 Task: Search for people on LinkedIn with the title 'Digital marketing Manager', who talk about '#linkedinforbusiness', located in 'Xiuyan', and currently work at 'Skillventory'.
Action: Mouse moved to (516, 64)
Screenshot: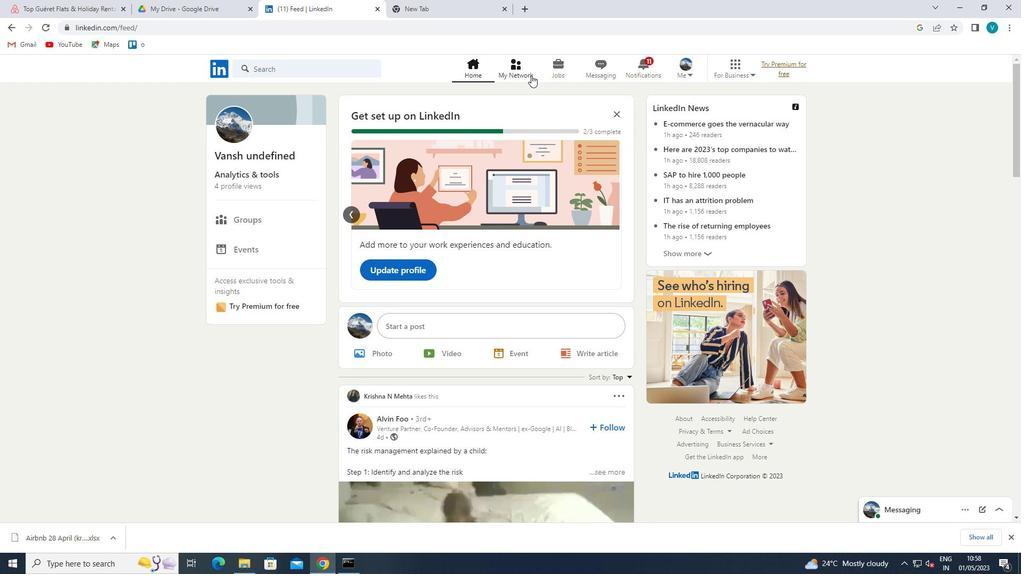 
Action: Mouse pressed left at (516, 64)
Screenshot: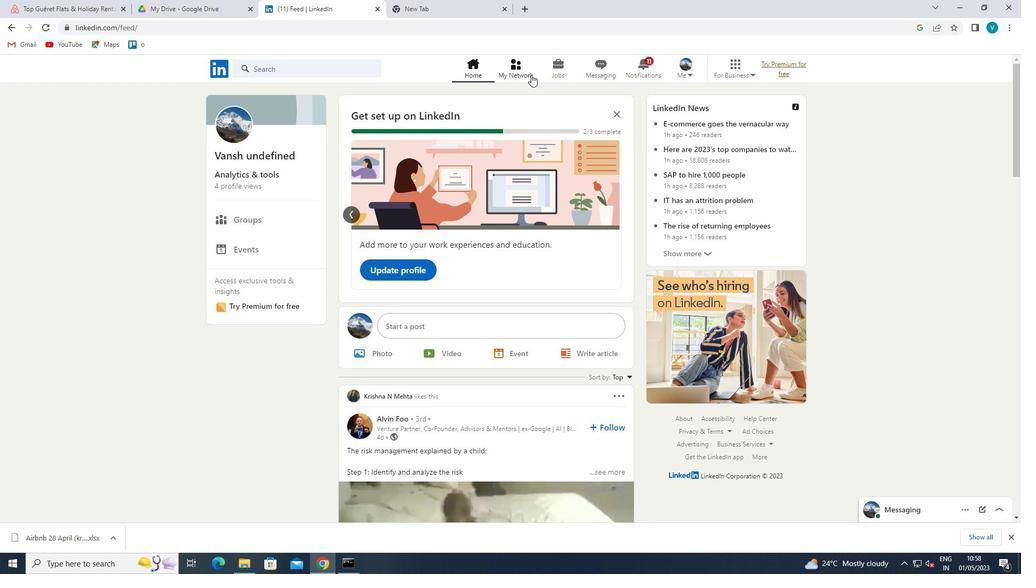 
Action: Mouse moved to (288, 126)
Screenshot: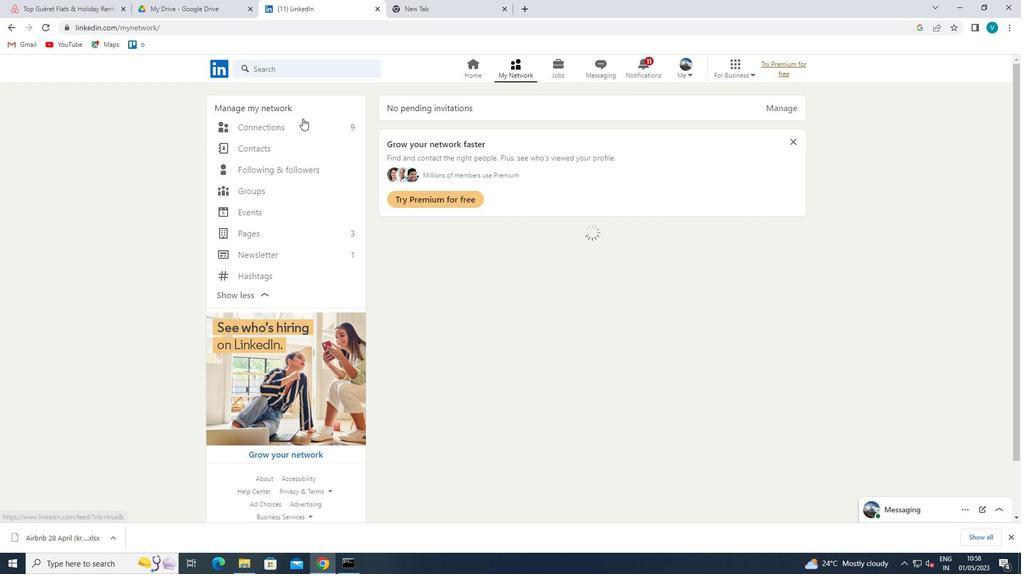 
Action: Mouse pressed left at (288, 126)
Screenshot: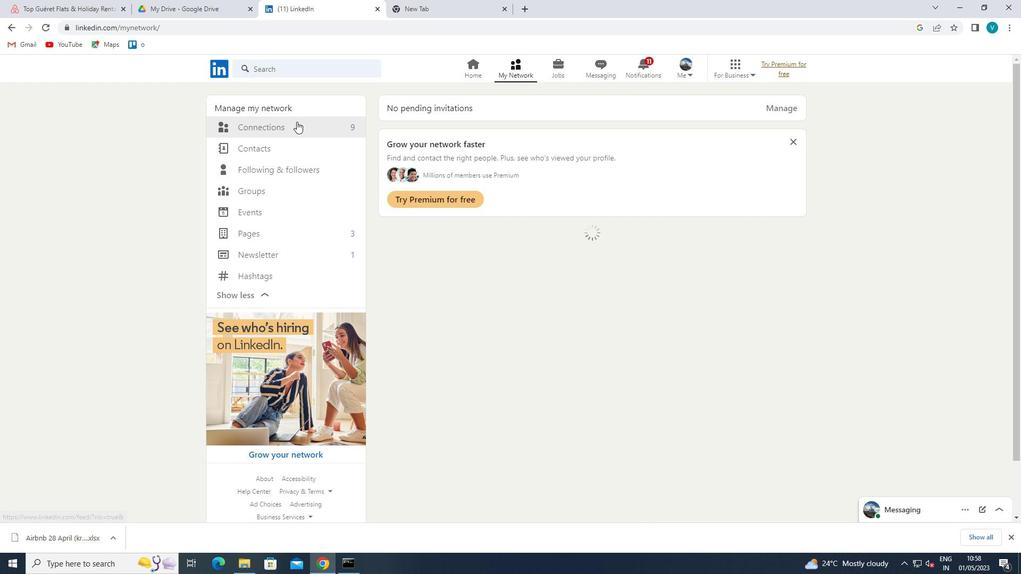
Action: Mouse moved to (599, 138)
Screenshot: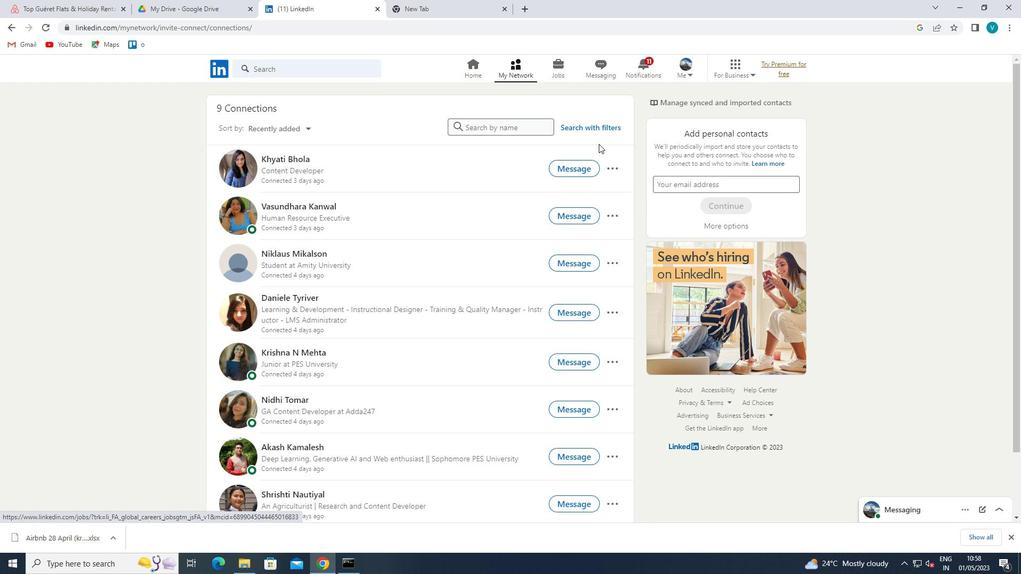 
Action: Mouse pressed left at (599, 138)
Screenshot: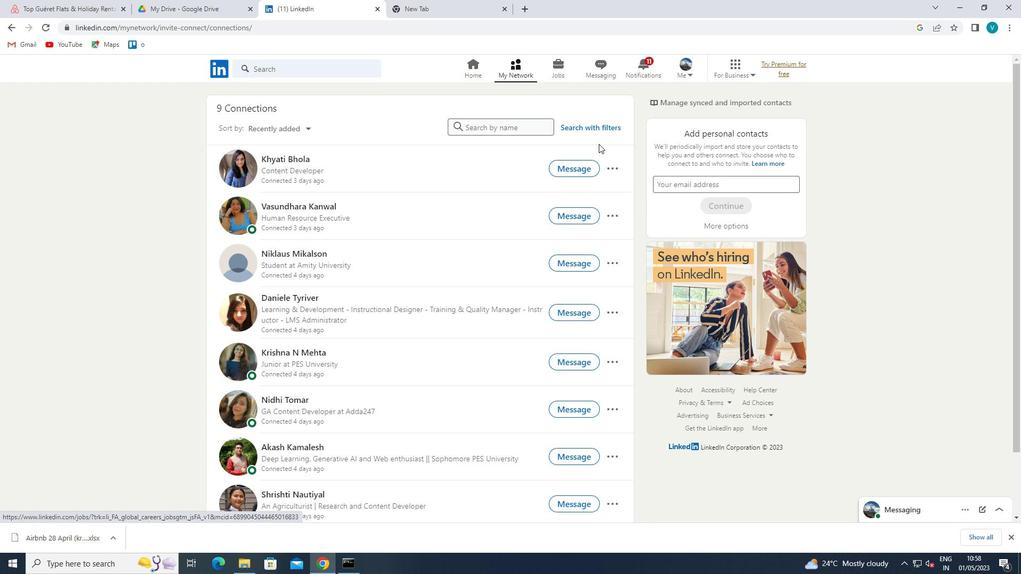 
Action: Mouse moved to (599, 135)
Screenshot: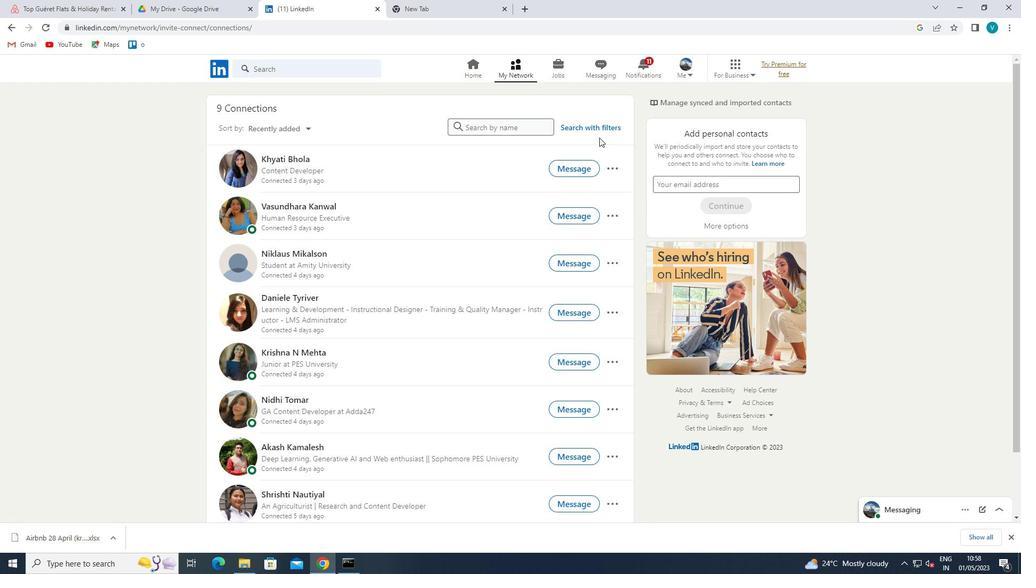 
Action: Mouse pressed left at (599, 135)
Screenshot: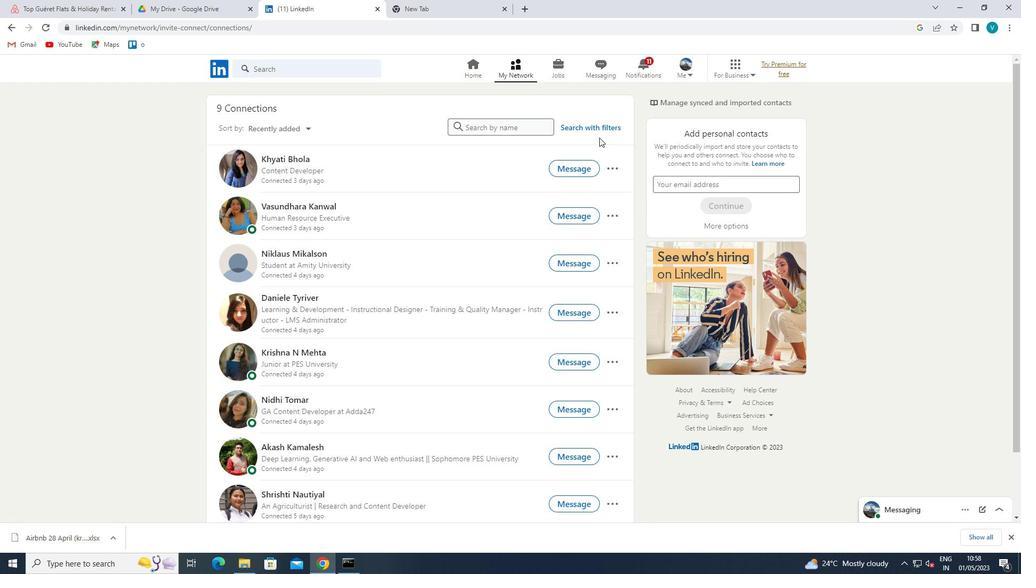 
Action: Mouse moved to (603, 127)
Screenshot: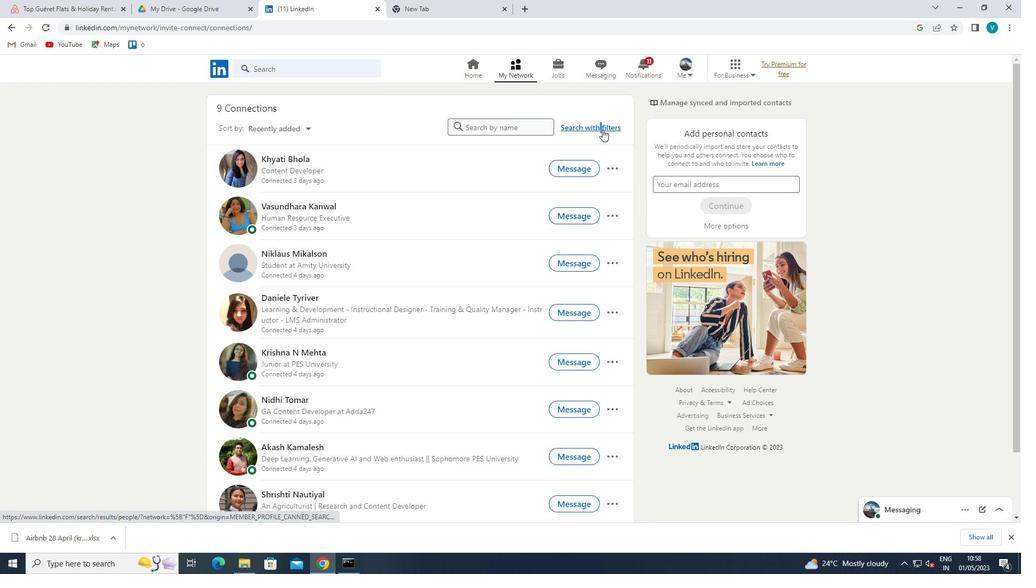 
Action: Mouse pressed left at (603, 127)
Screenshot: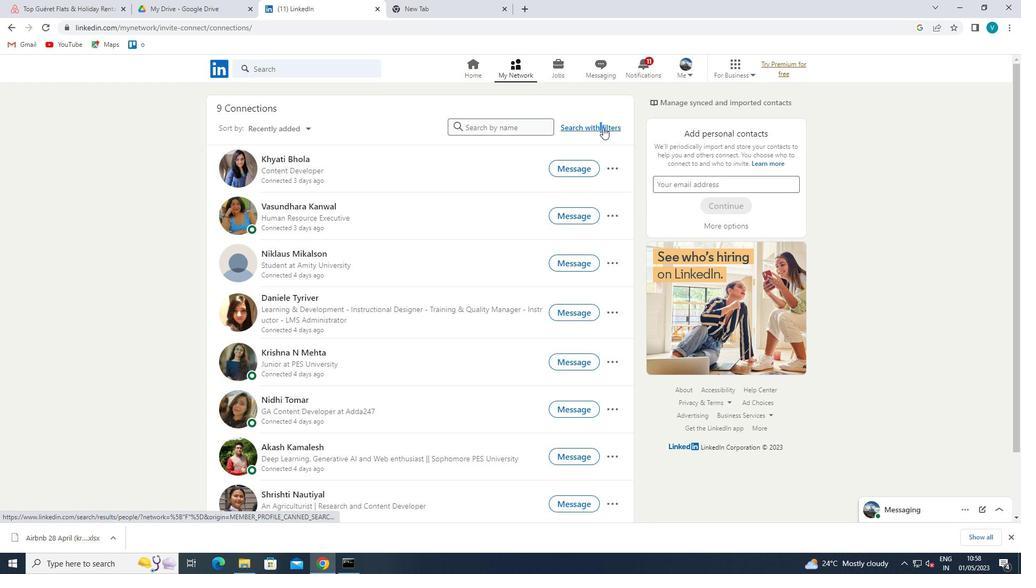 
Action: Mouse moved to (492, 94)
Screenshot: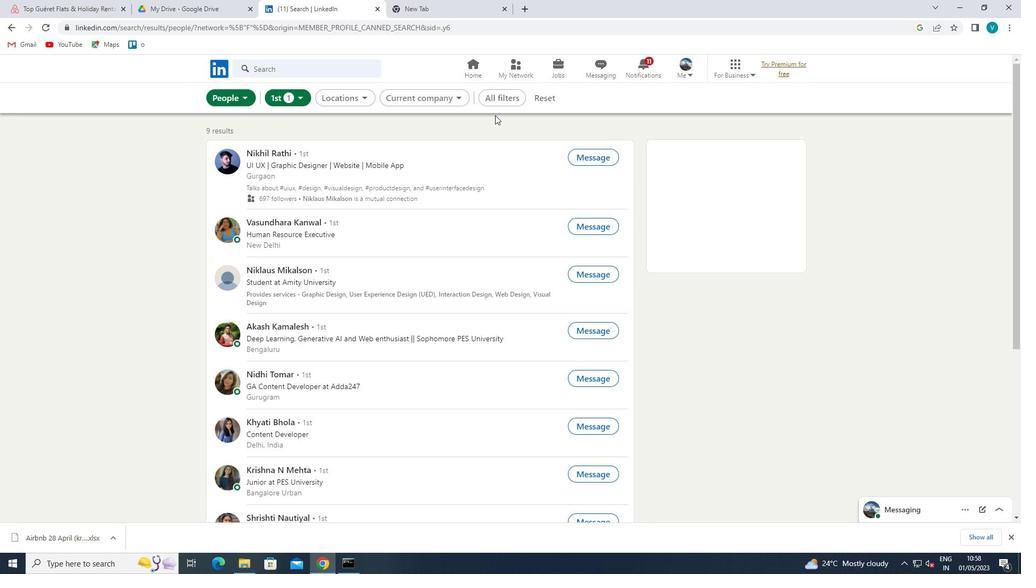
Action: Mouse pressed left at (492, 94)
Screenshot: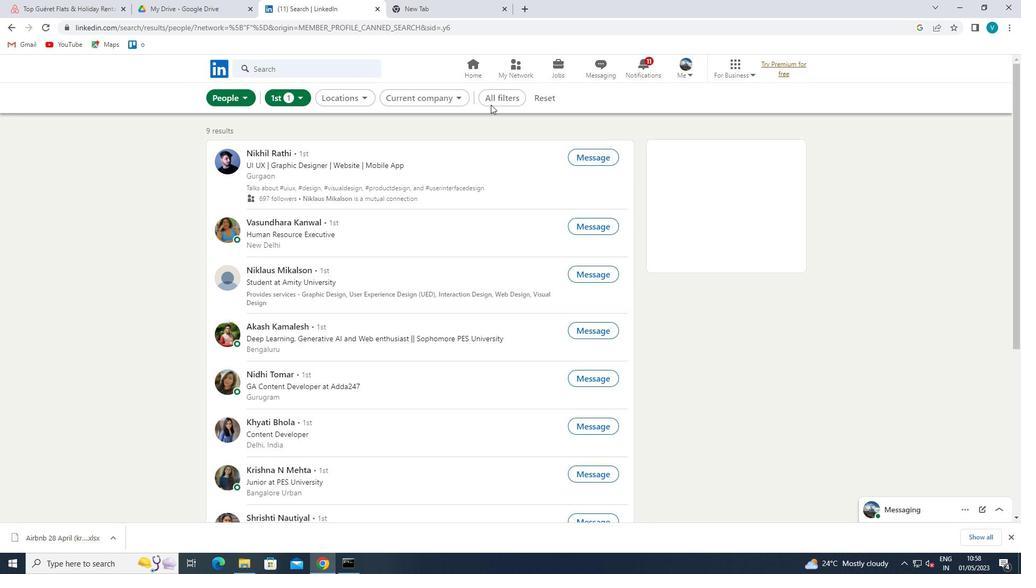 
Action: Mouse moved to (791, 303)
Screenshot: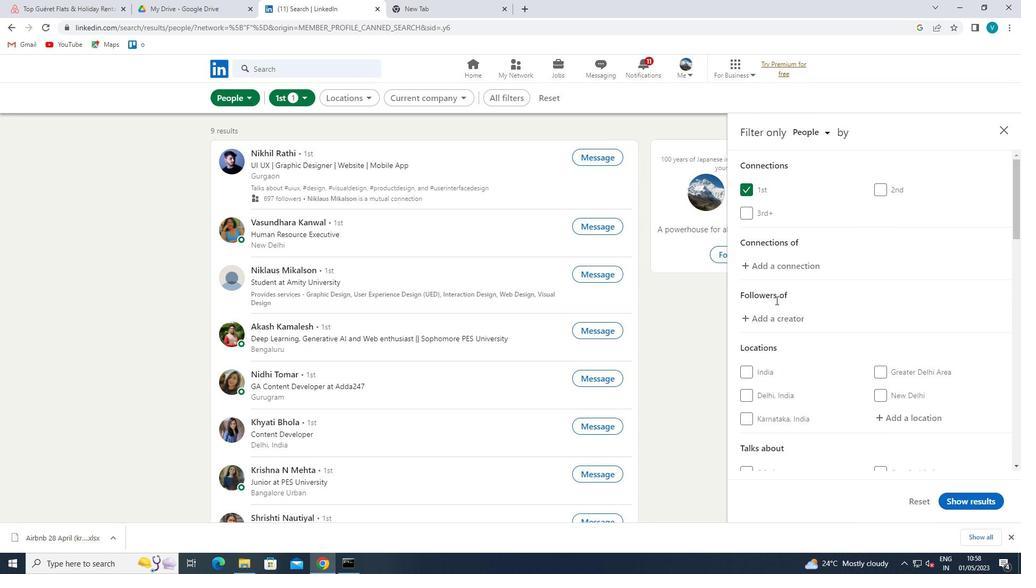 
Action: Mouse scrolled (791, 303) with delta (0, 0)
Screenshot: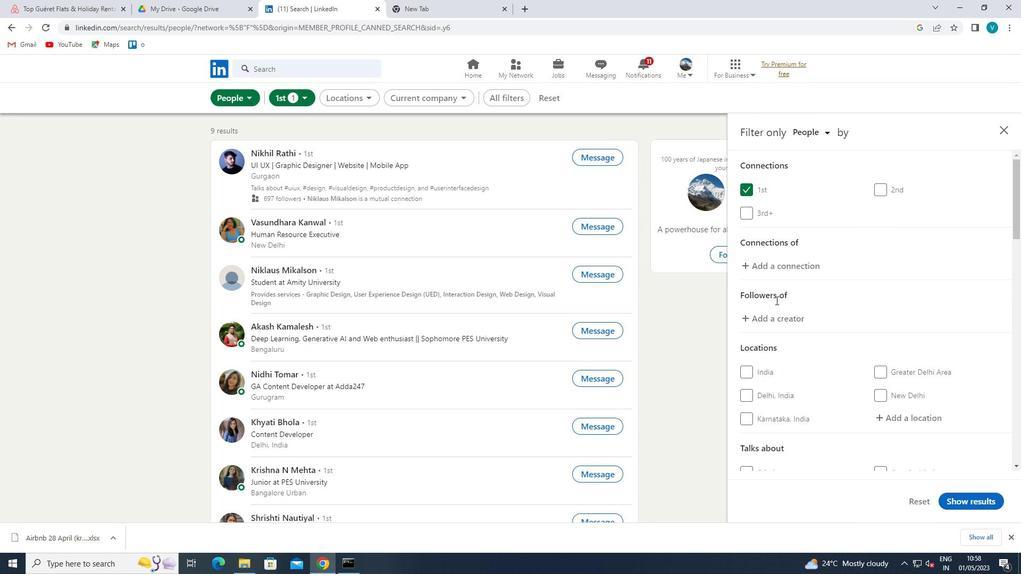 
Action: Mouse moved to (902, 366)
Screenshot: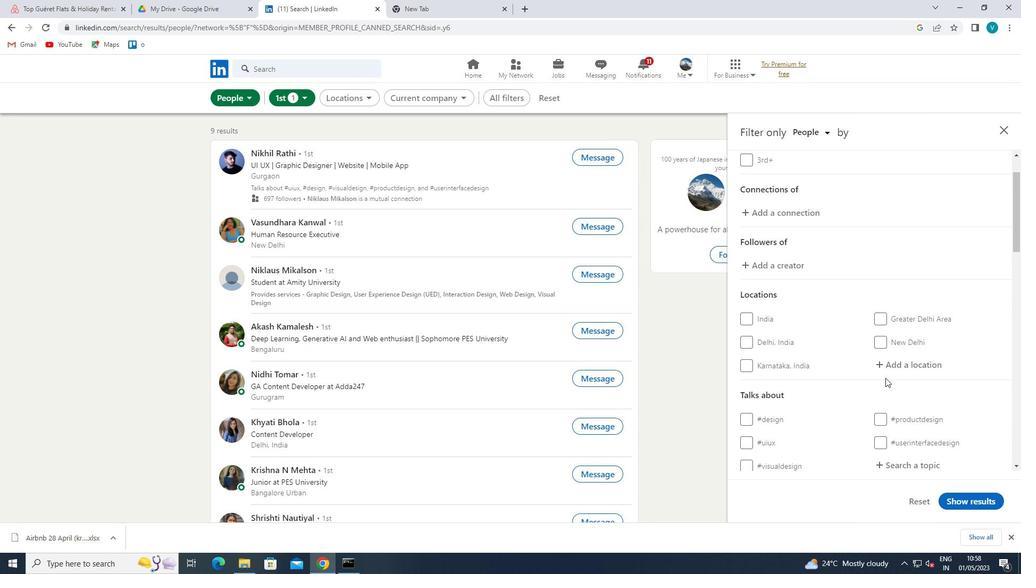 
Action: Mouse pressed left at (902, 366)
Screenshot: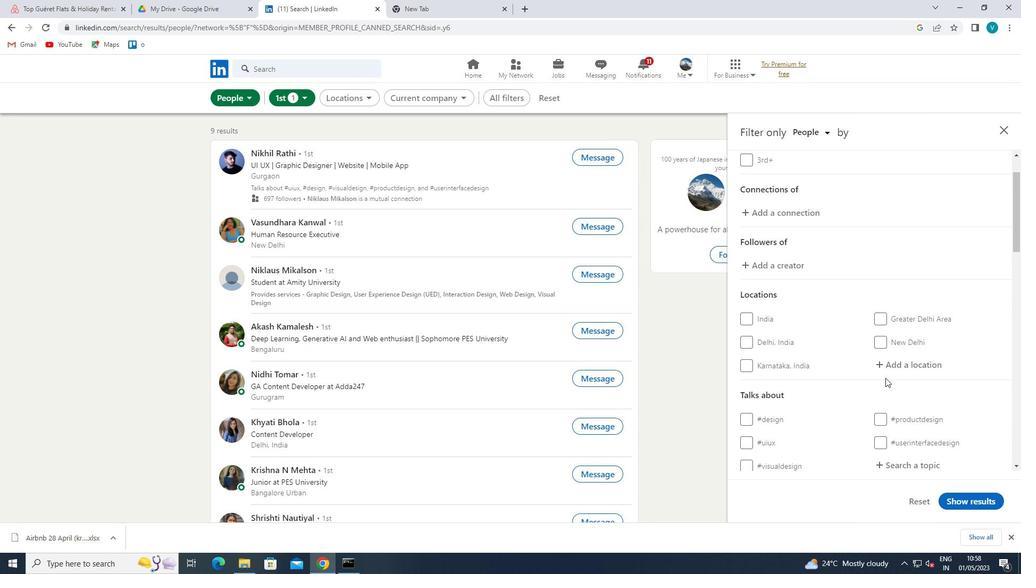 
Action: Key pressed <Key.shift>XIUYAN
Screenshot: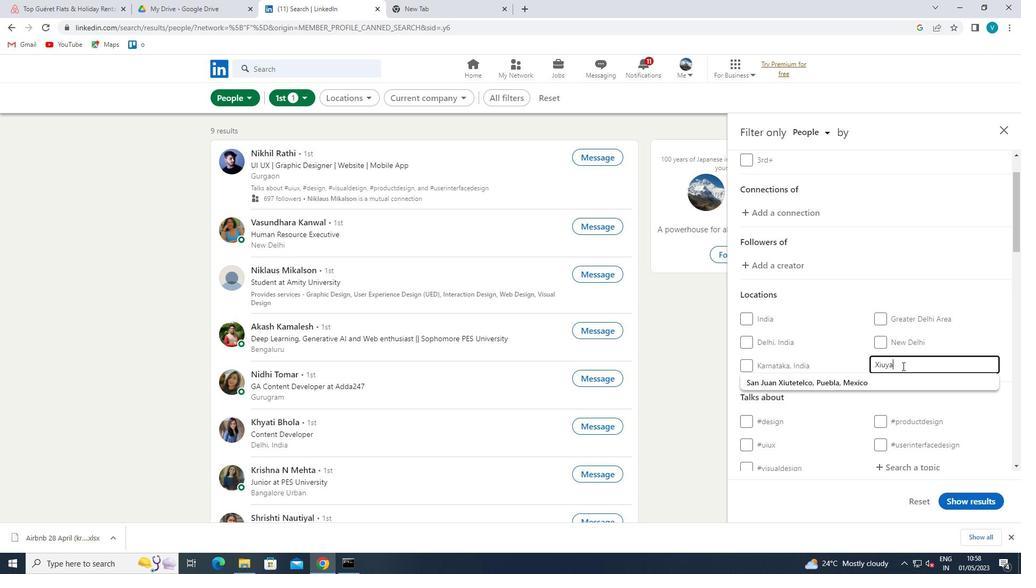 
Action: Mouse moved to (872, 383)
Screenshot: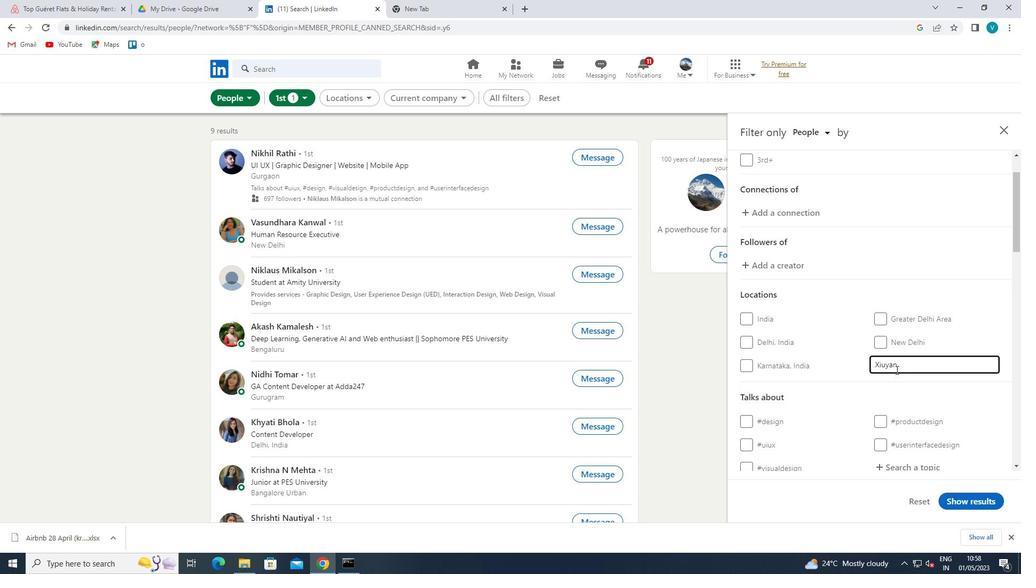 
Action: Mouse pressed left at (872, 383)
Screenshot: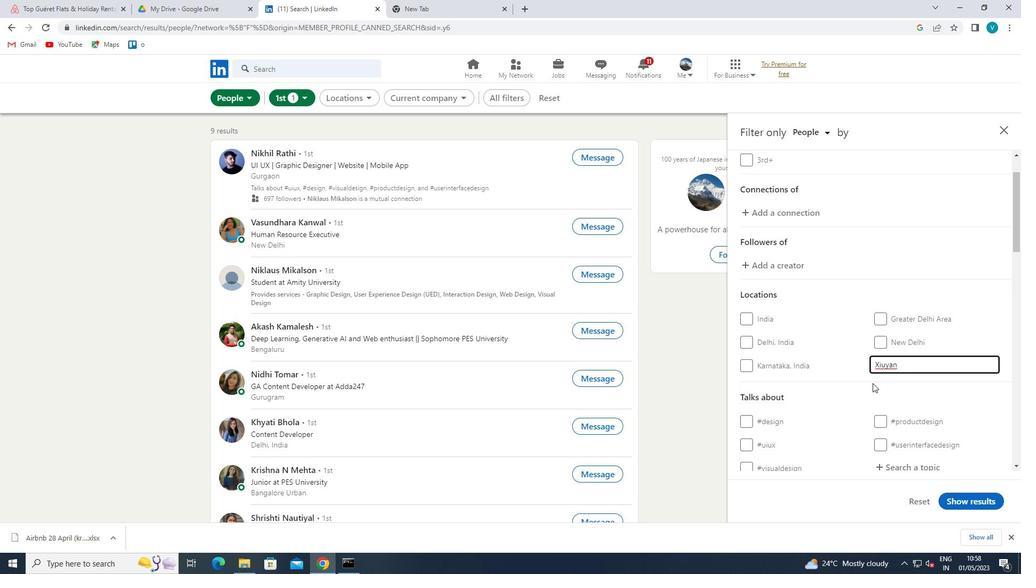 
Action: Mouse moved to (868, 384)
Screenshot: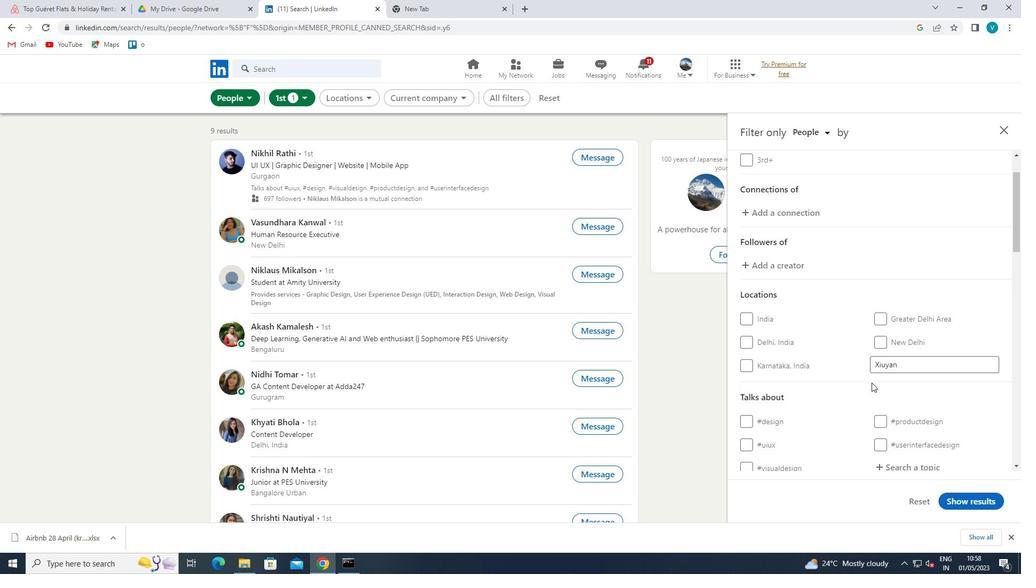 
Action: Mouse scrolled (868, 383) with delta (0, 0)
Screenshot: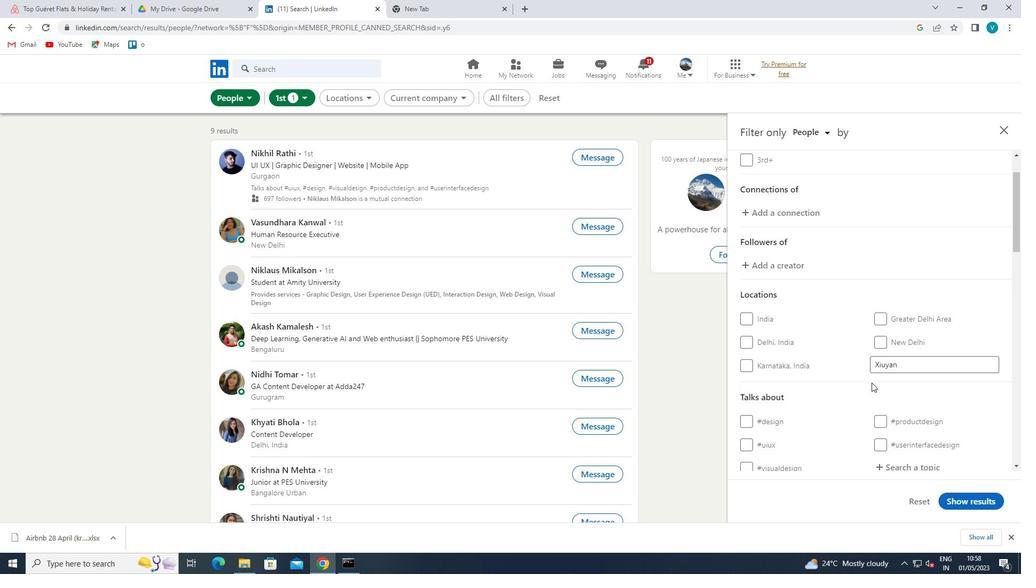 
Action: Mouse moved to (868, 384)
Screenshot: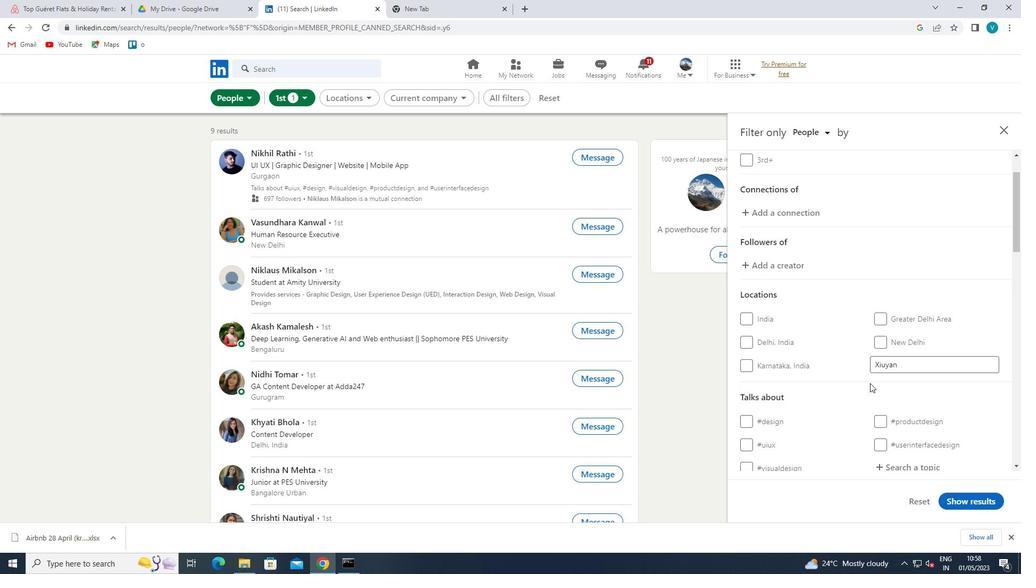 
Action: Mouse scrolled (868, 384) with delta (0, 0)
Screenshot: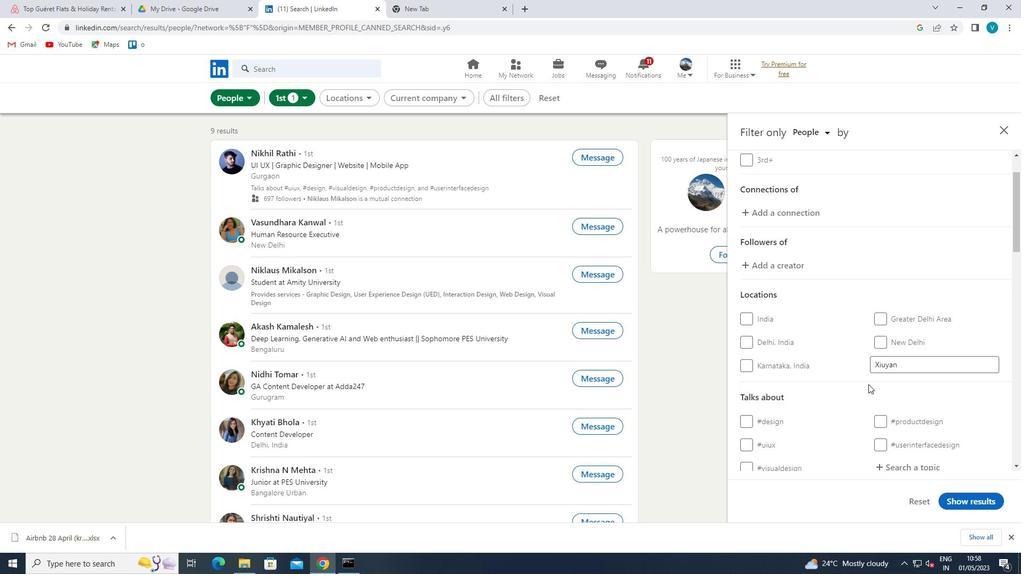 
Action: Mouse moved to (904, 364)
Screenshot: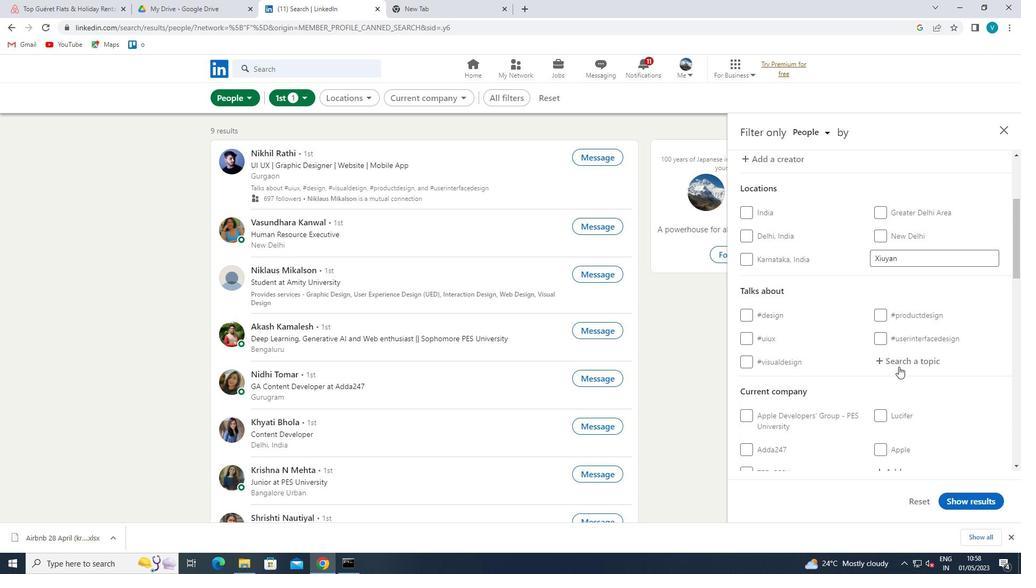 
Action: Mouse pressed left at (904, 364)
Screenshot: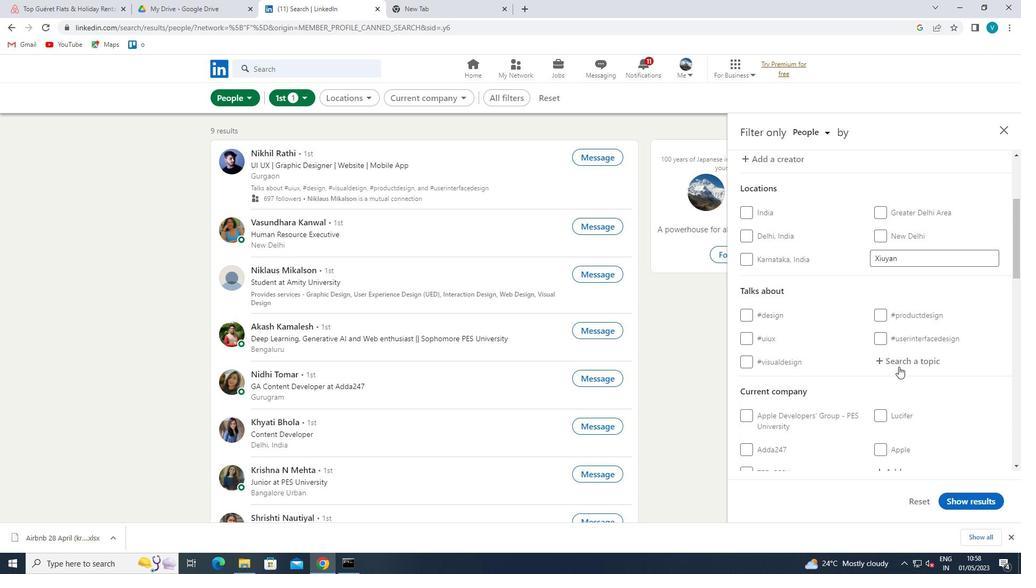 
Action: Key pressed <Key.shift>#LINKEDINFORBUSINESS
Screenshot: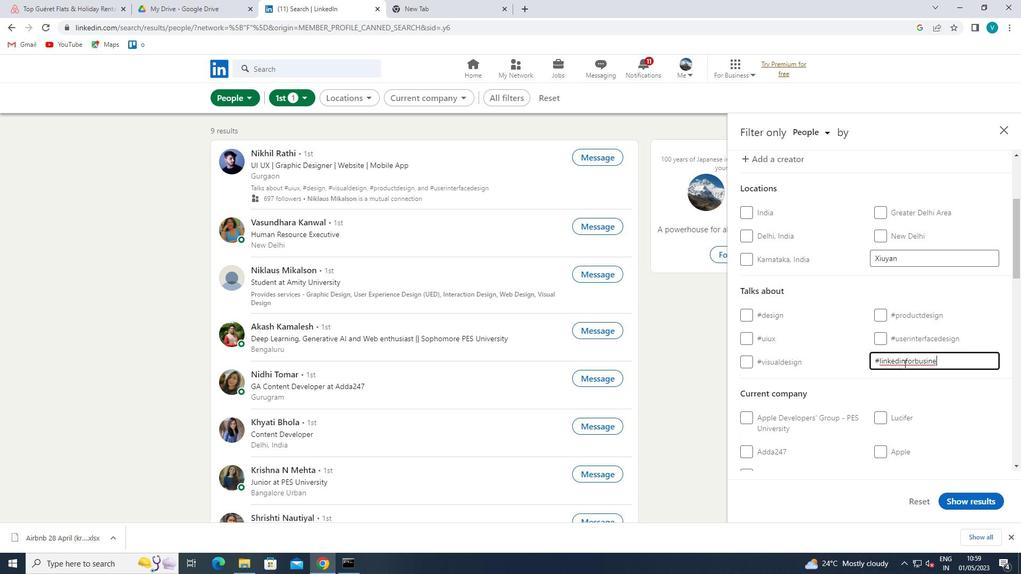 
Action: Mouse moved to (874, 379)
Screenshot: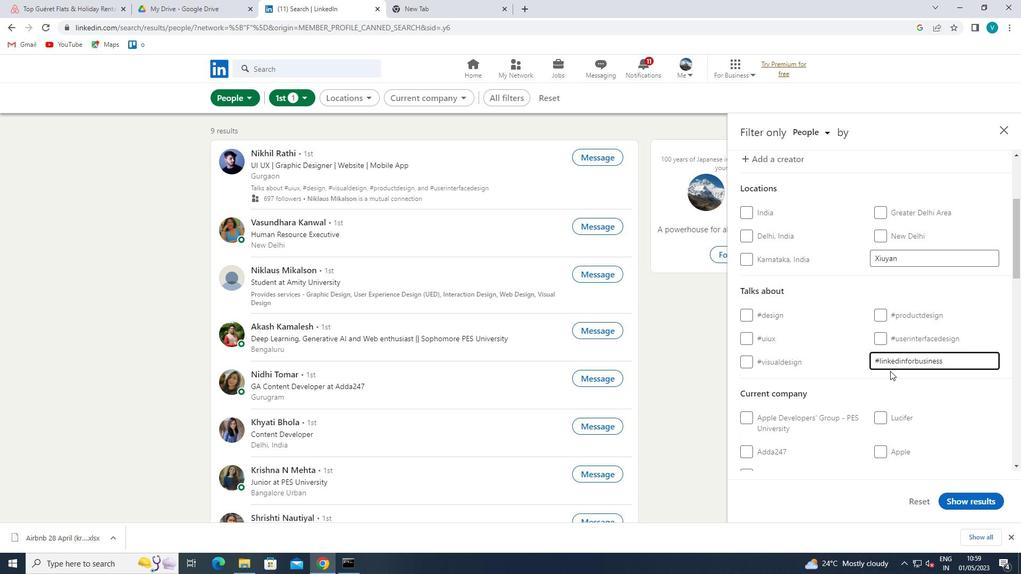 
Action: Mouse pressed left at (874, 379)
Screenshot: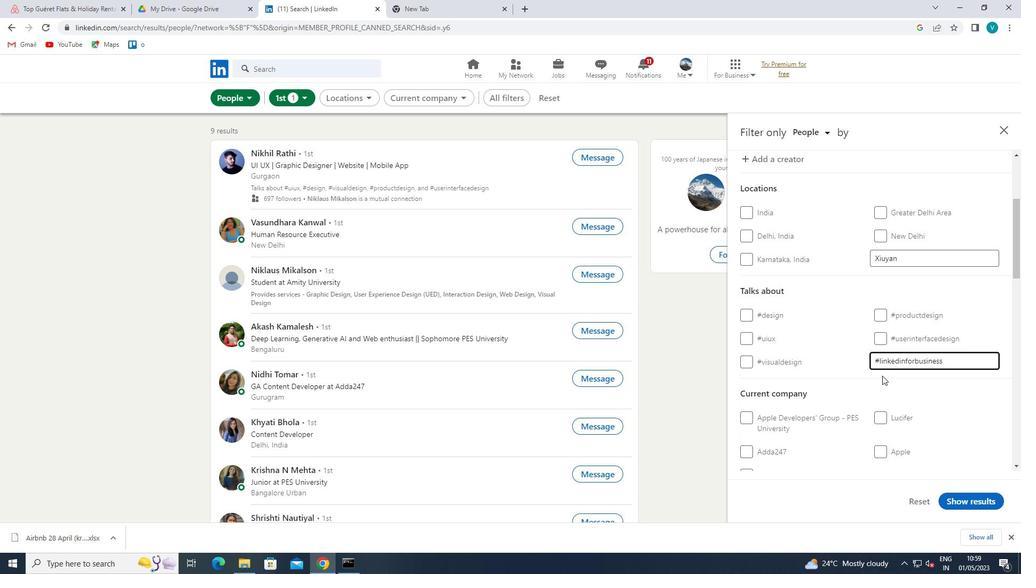 
Action: Mouse scrolled (874, 378) with delta (0, 0)
Screenshot: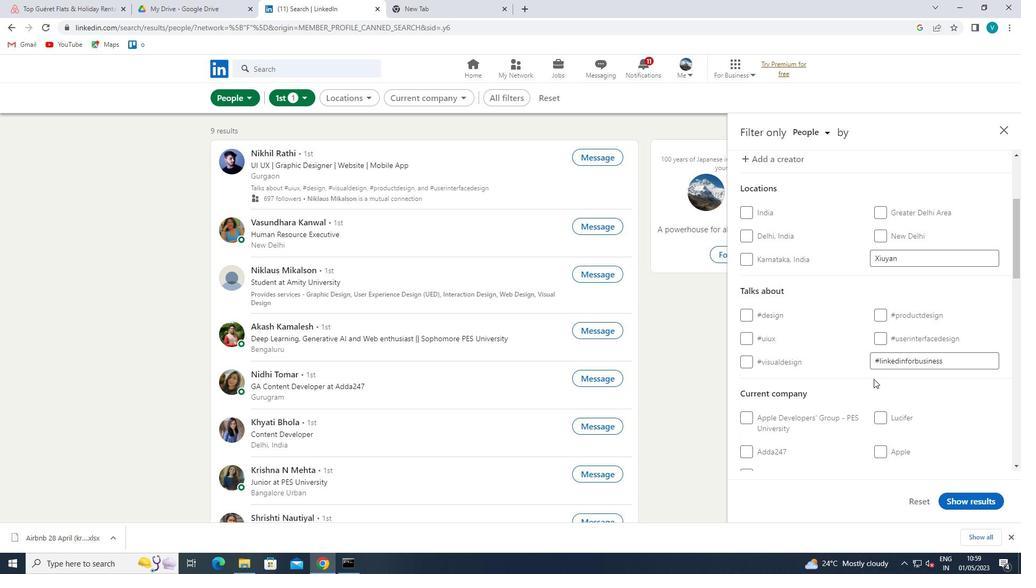 
Action: Mouse scrolled (874, 378) with delta (0, 0)
Screenshot: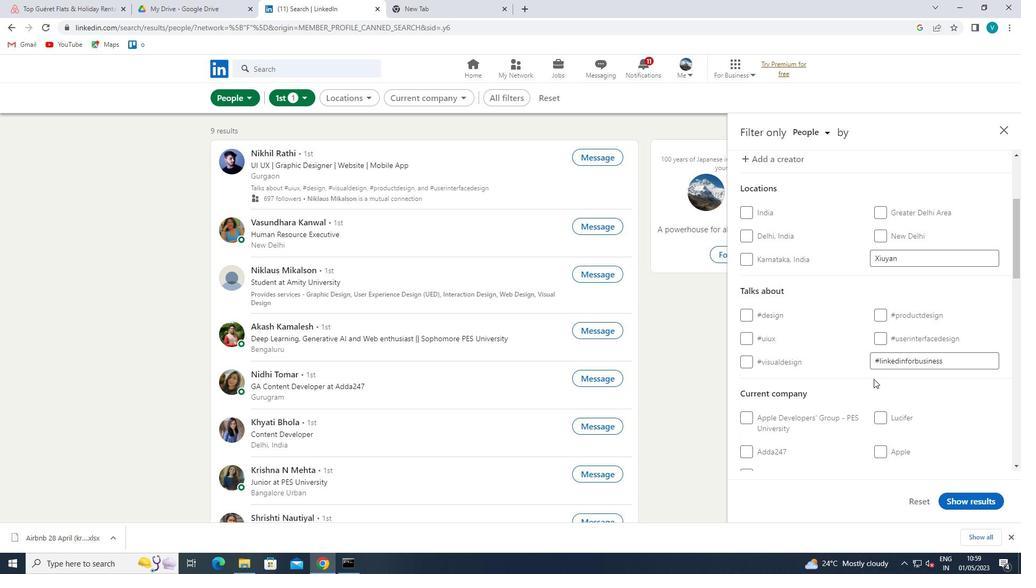 
Action: Mouse moved to (898, 367)
Screenshot: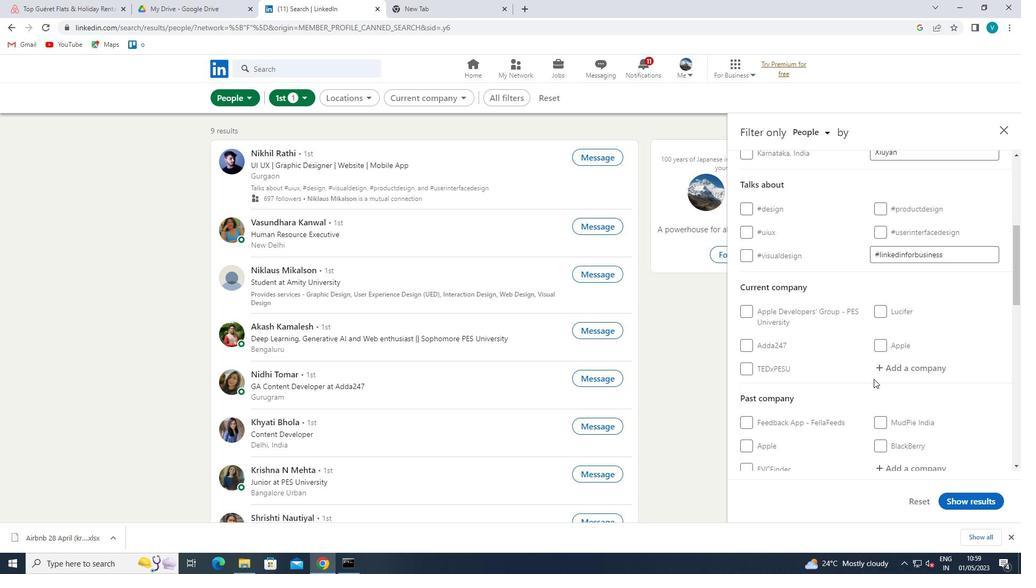 
Action: Mouse pressed left at (898, 367)
Screenshot: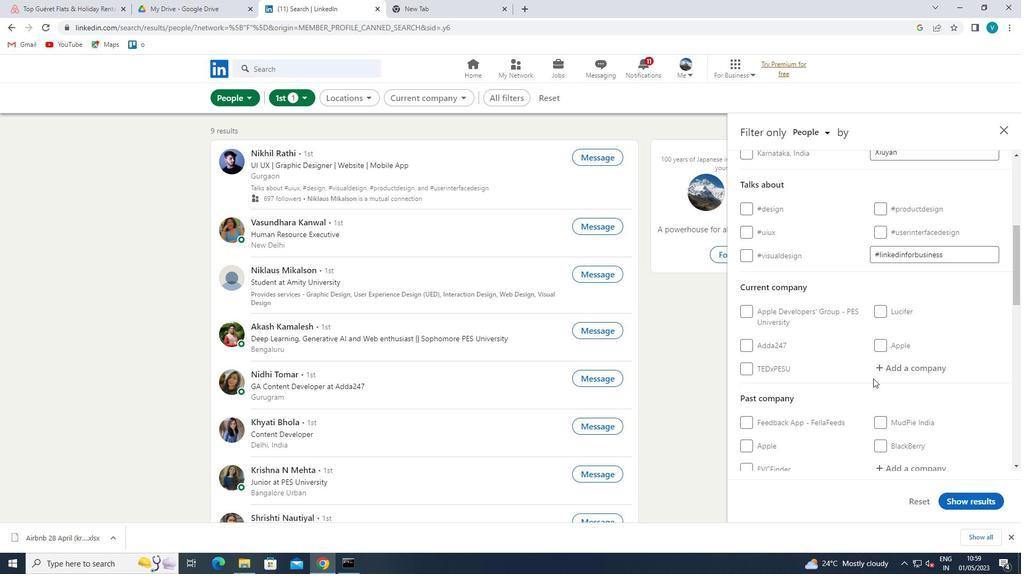 
Action: Key pressed <Key.shift>SKILLVENTORY
Screenshot: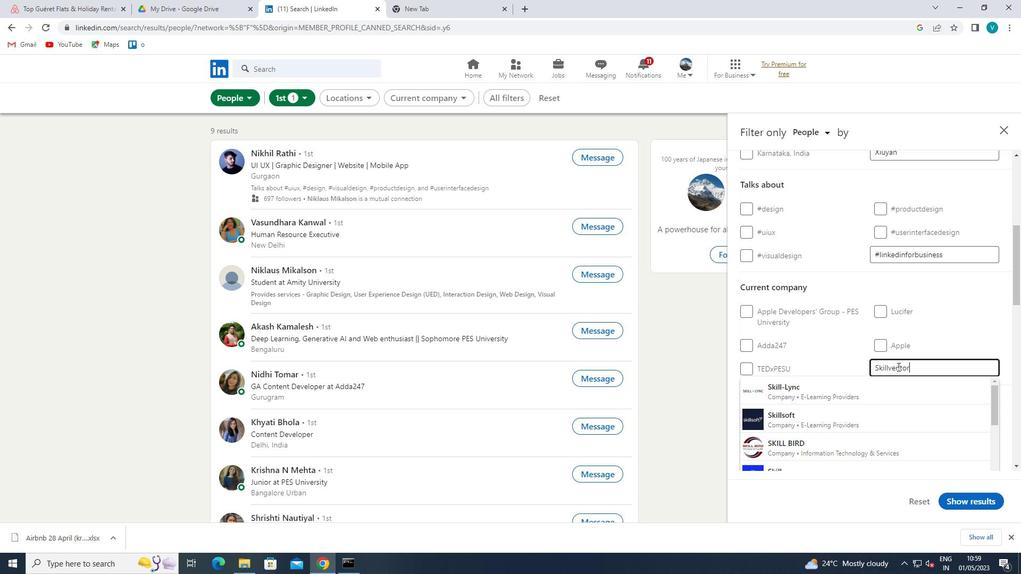 
Action: Mouse moved to (839, 393)
Screenshot: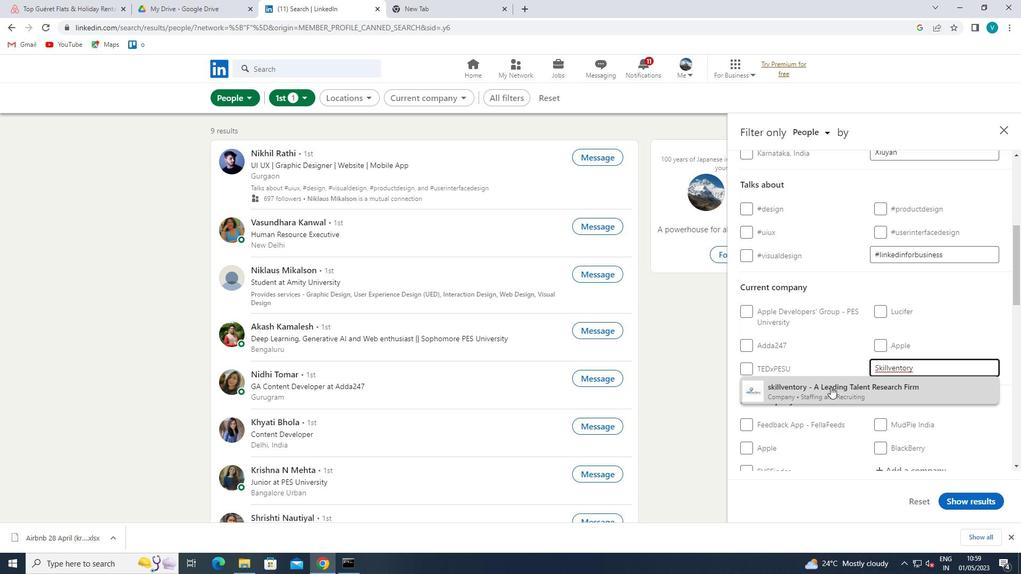 
Action: Mouse pressed left at (839, 393)
Screenshot: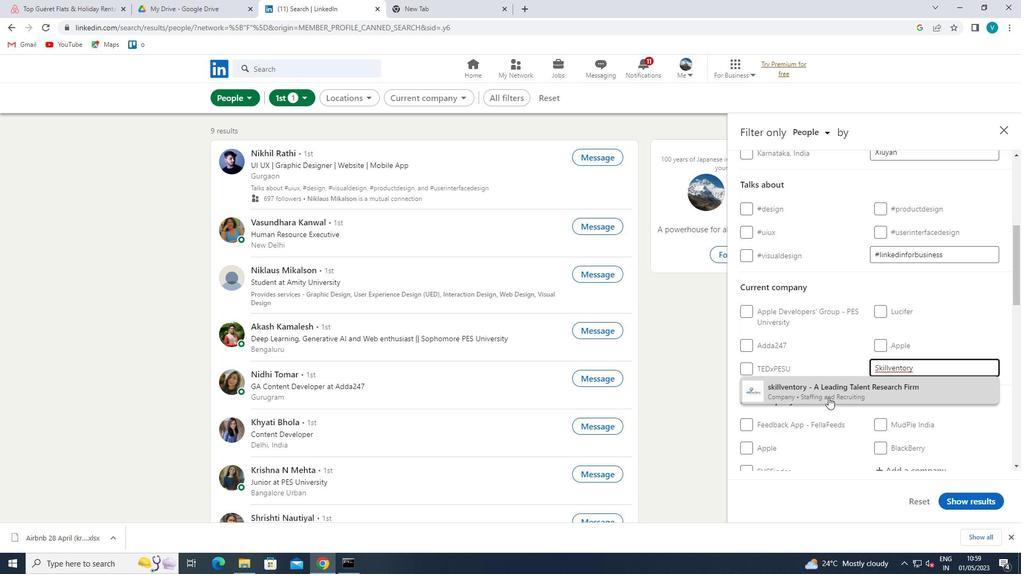 
Action: Mouse moved to (848, 379)
Screenshot: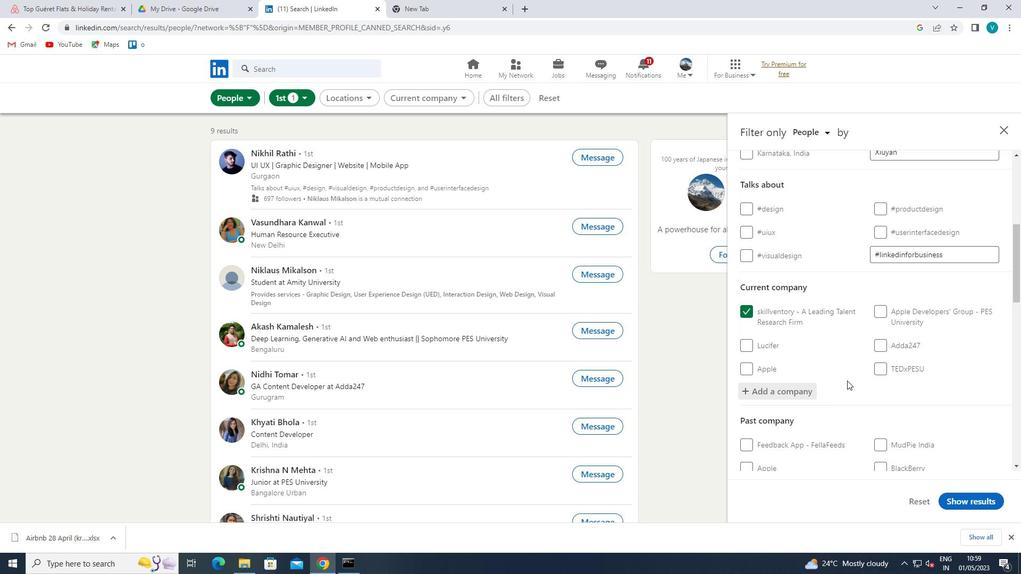 
Action: Mouse scrolled (848, 378) with delta (0, 0)
Screenshot: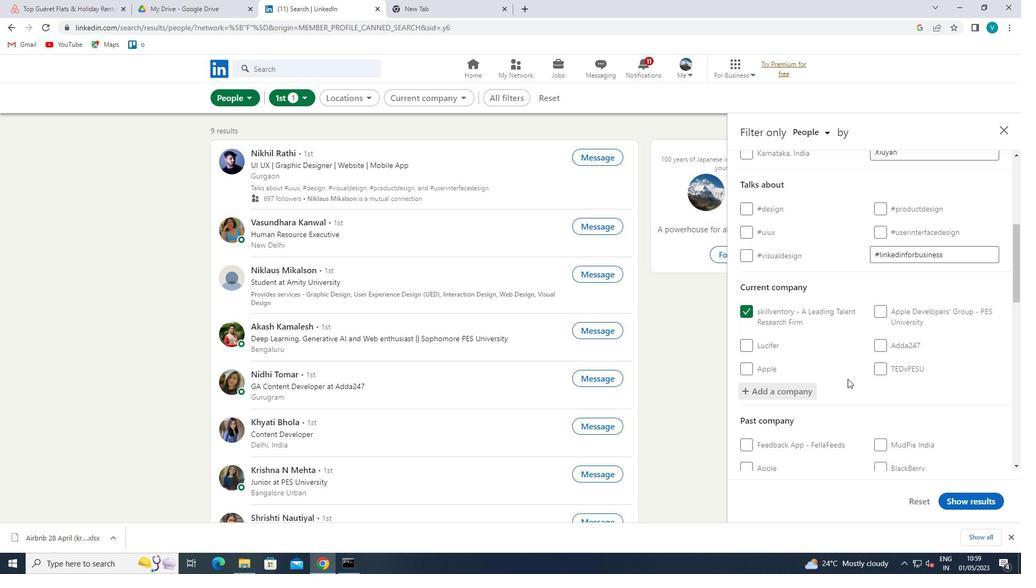 
Action: Mouse scrolled (848, 378) with delta (0, 0)
Screenshot: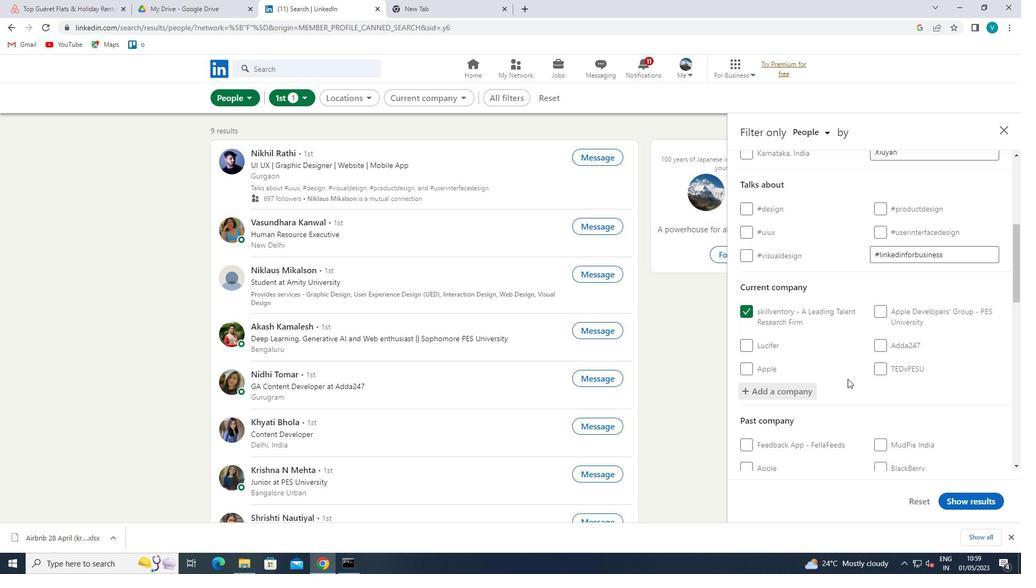 
Action: Mouse scrolled (848, 378) with delta (0, 0)
Screenshot: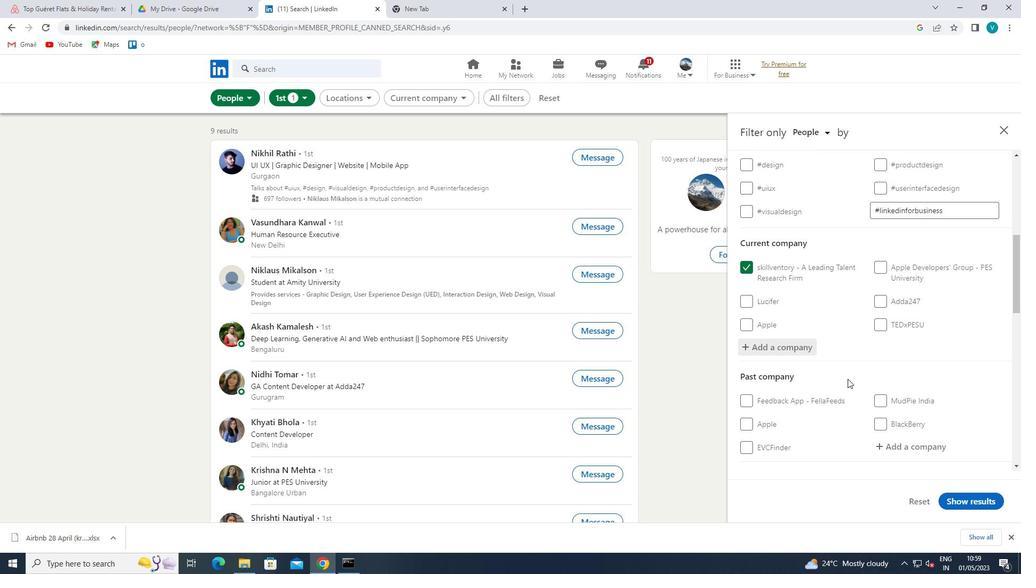 
Action: Mouse moved to (845, 383)
Screenshot: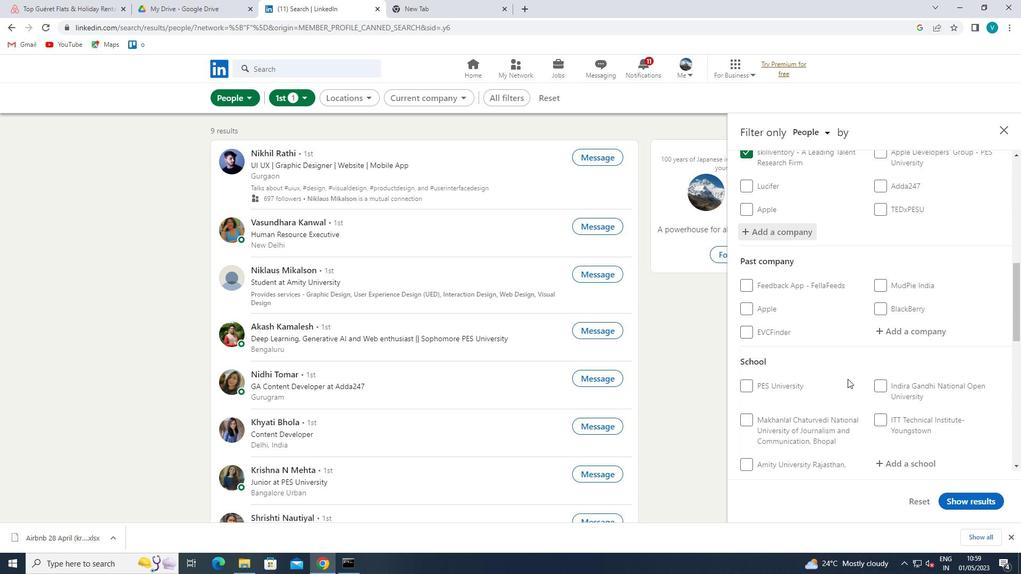 
Action: Mouse scrolled (845, 383) with delta (0, 0)
Screenshot: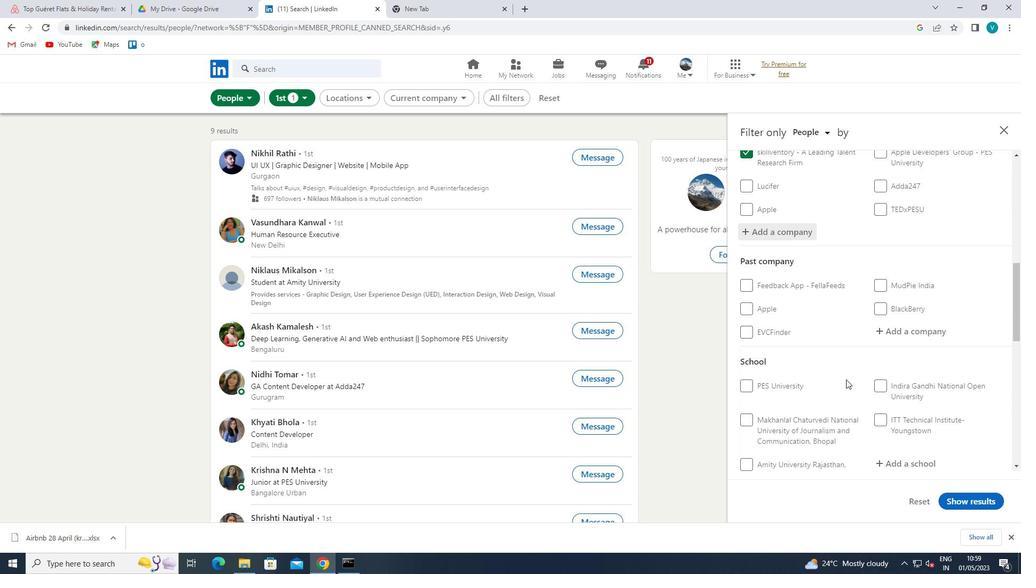 
Action: Mouse moved to (904, 403)
Screenshot: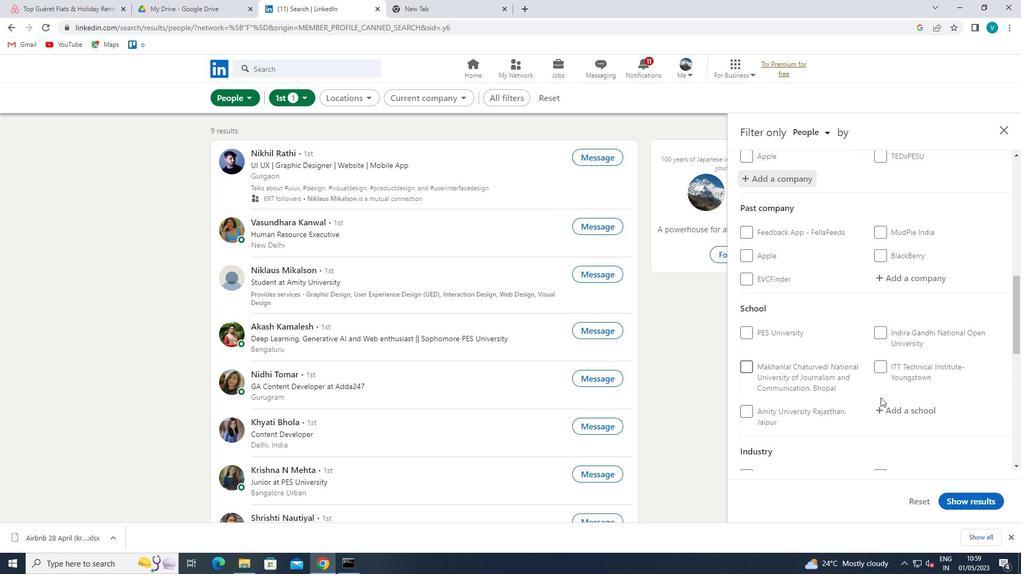 
Action: Mouse pressed left at (904, 403)
Screenshot: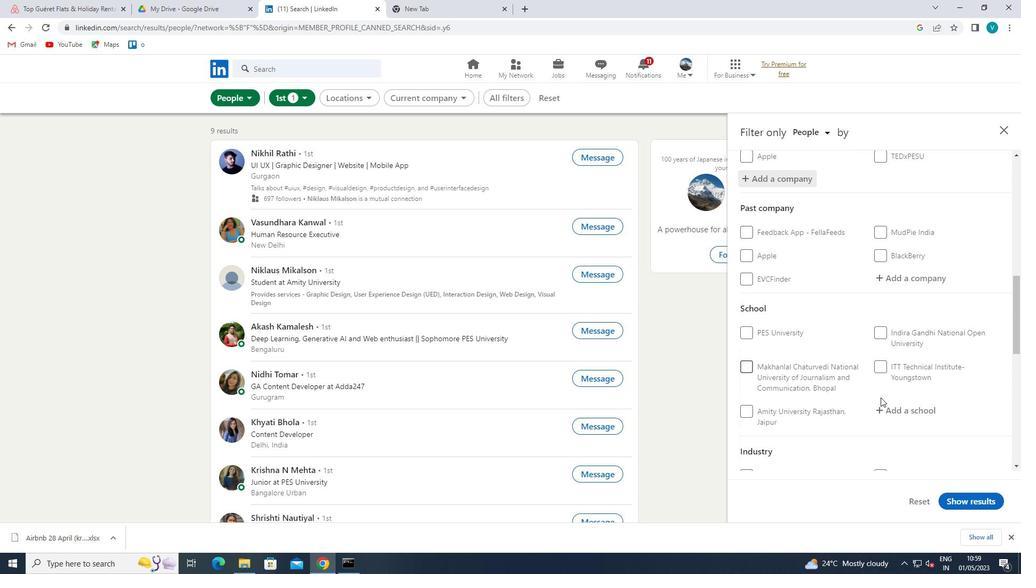 
Action: Key pressed <Key.shift>FACULTY<Key.space>
Screenshot: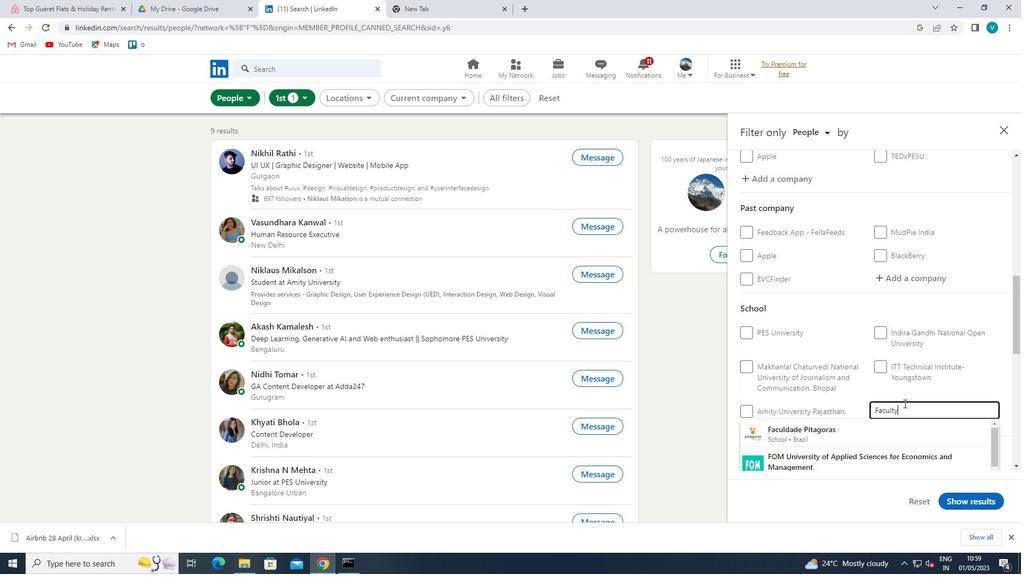 
Action: Mouse moved to (904, 423)
Screenshot: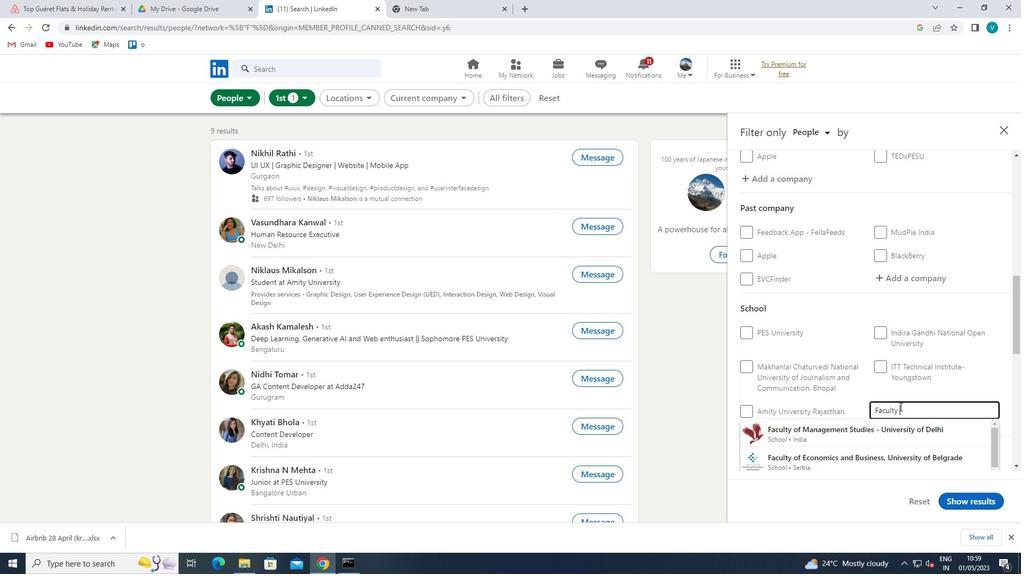 
Action: Mouse pressed left at (904, 423)
Screenshot: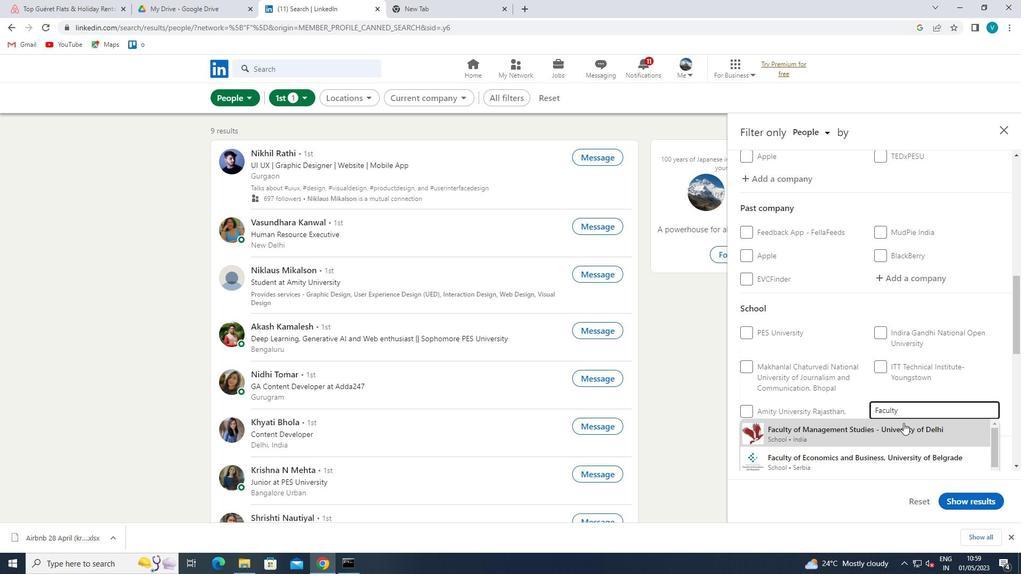 
Action: Mouse scrolled (904, 423) with delta (0, 0)
Screenshot: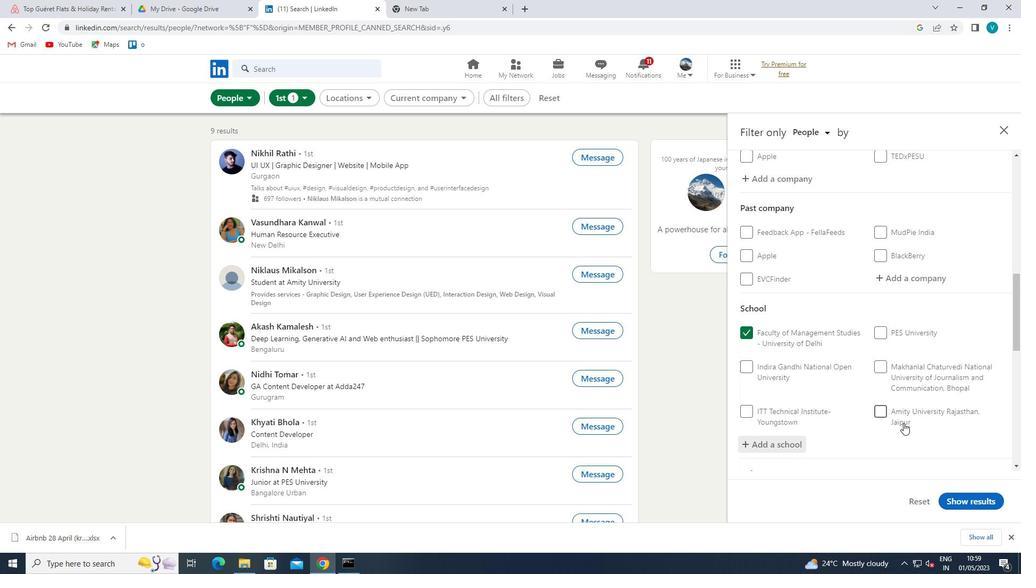 
Action: Mouse scrolled (904, 423) with delta (0, 0)
Screenshot: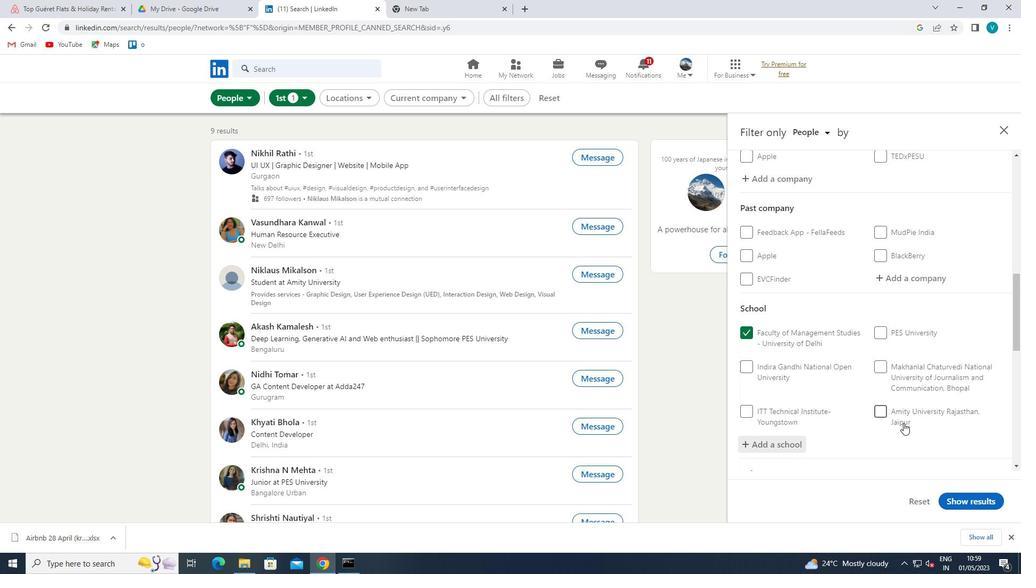 
Action: Mouse moved to (904, 424)
Screenshot: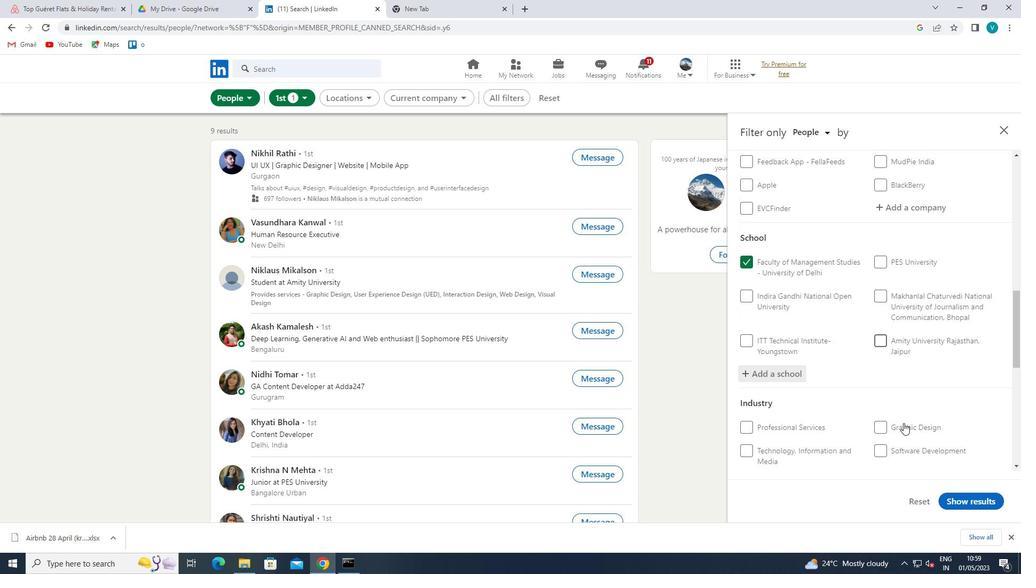 
Action: Mouse scrolled (904, 423) with delta (0, 0)
Screenshot: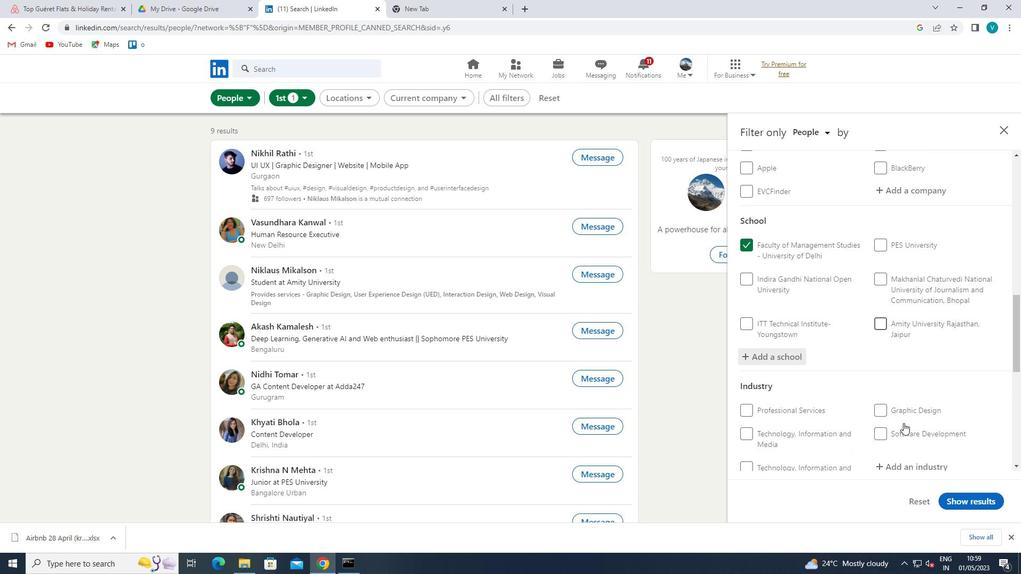 
Action: Mouse moved to (928, 396)
Screenshot: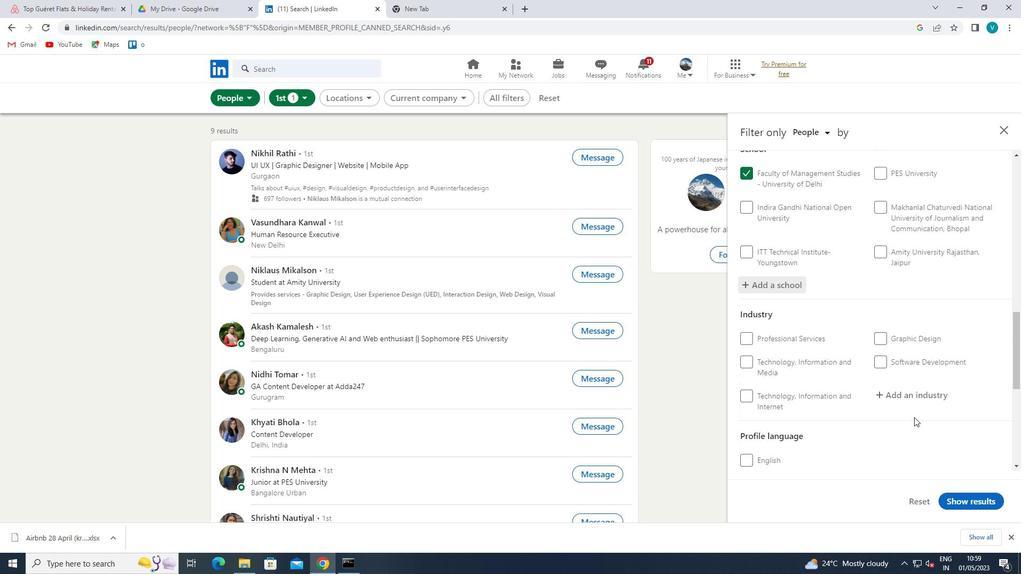 
Action: Mouse pressed left at (928, 396)
Screenshot: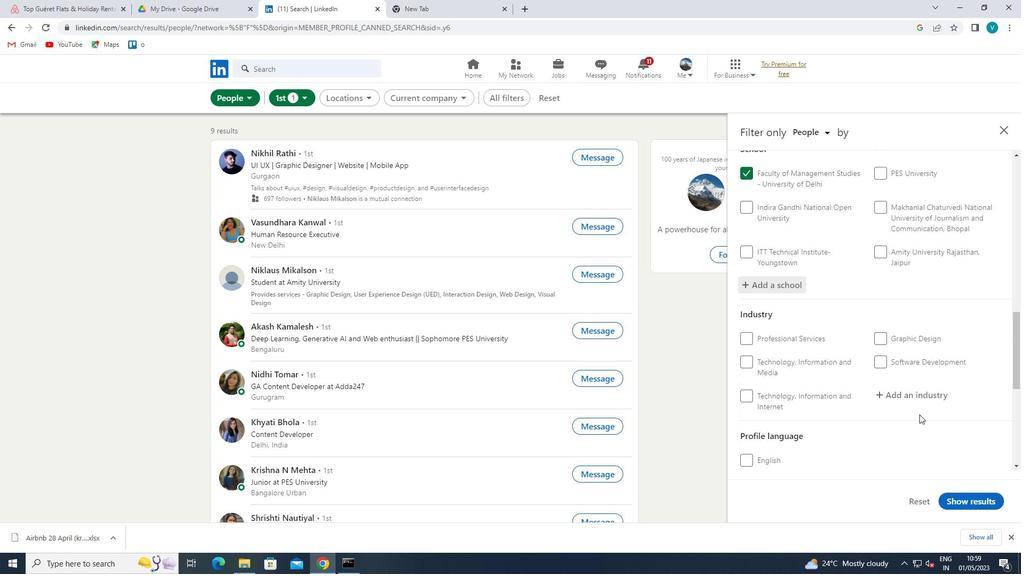 
Action: Key pressed <Key.shift>CLIMATE<Key.space>
Screenshot: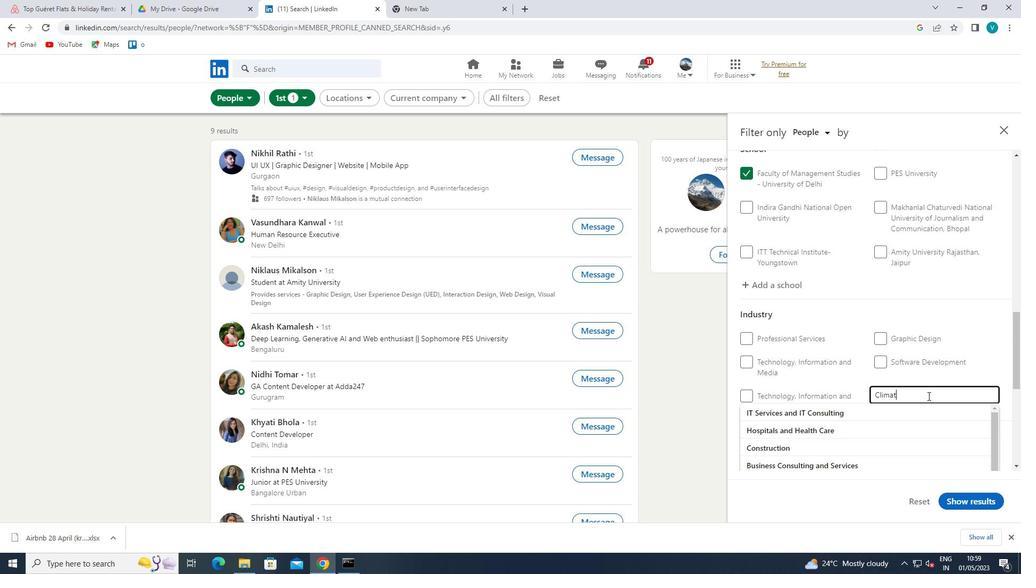 
Action: Mouse moved to (908, 427)
Screenshot: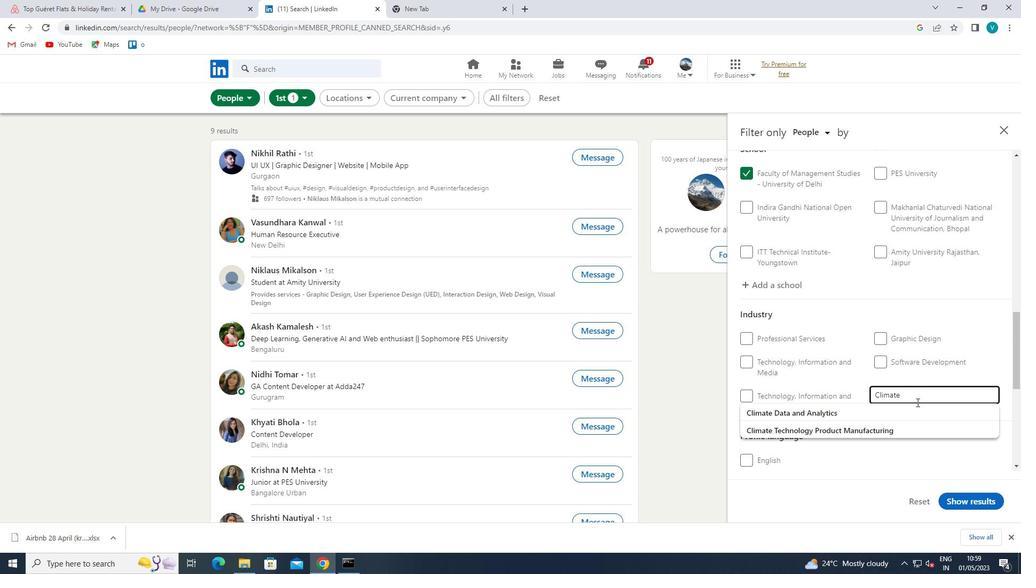 
Action: Mouse pressed left at (908, 427)
Screenshot: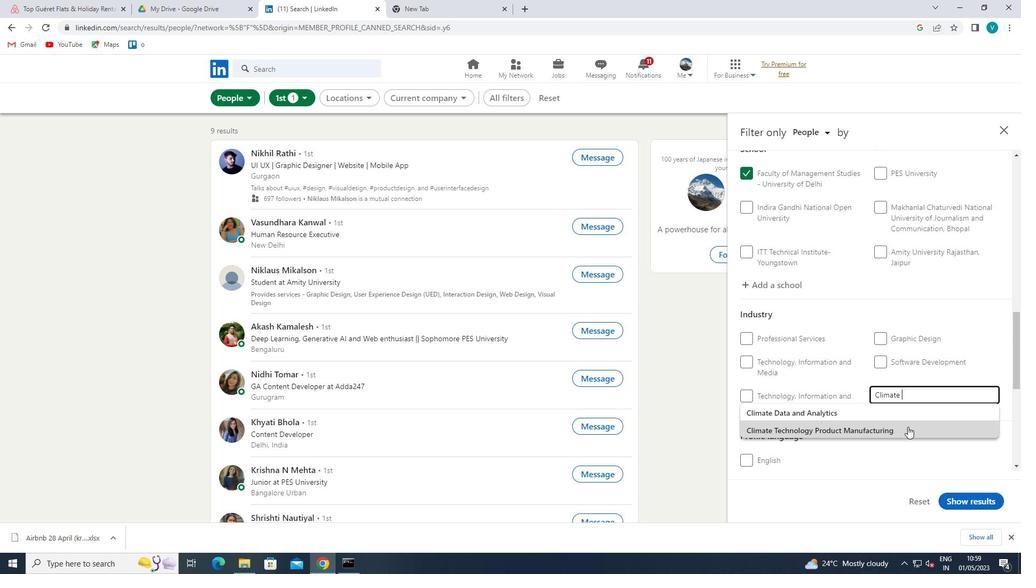 
Action: Mouse moved to (917, 422)
Screenshot: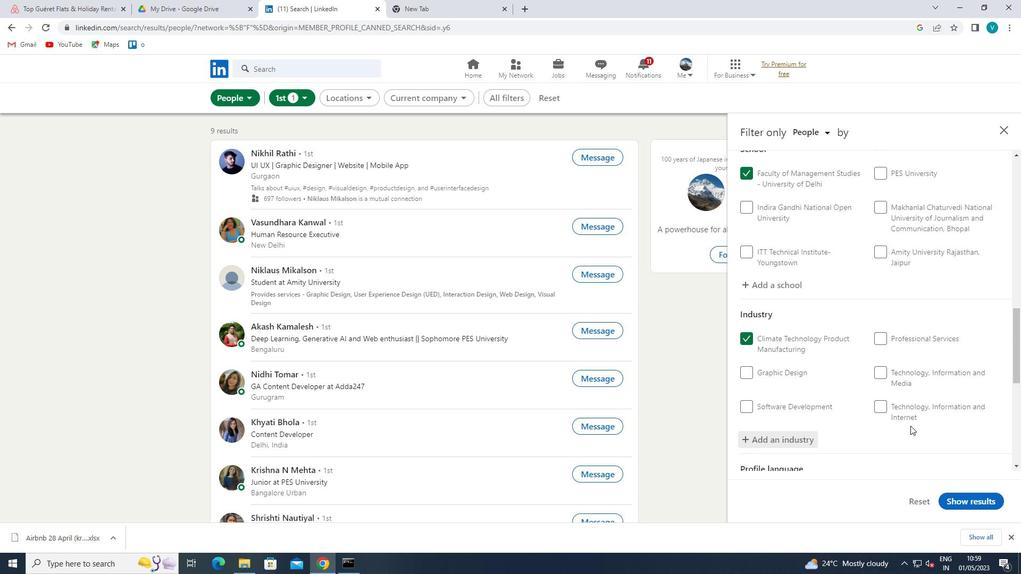 
Action: Mouse scrolled (917, 421) with delta (0, 0)
Screenshot: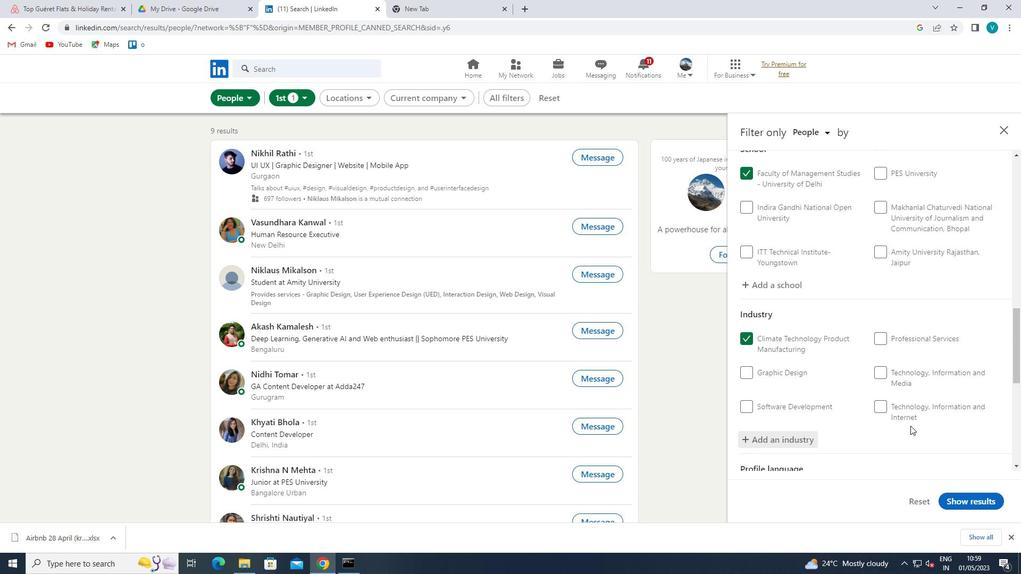 
Action: Mouse moved to (918, 421)
Screenshot: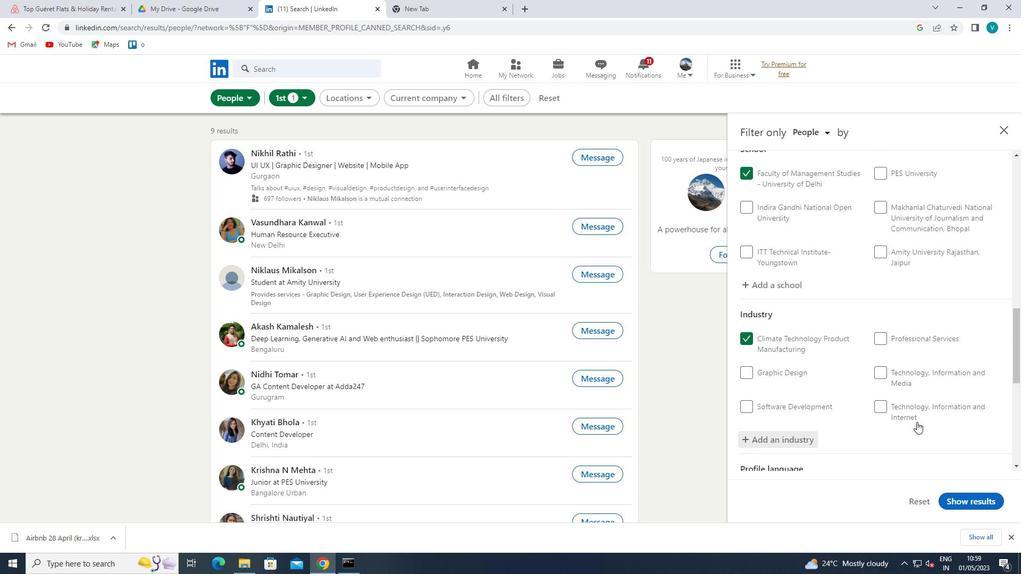 
Action: Mouse scrolled (918, 420) with delta (0, 0)
Screenshot: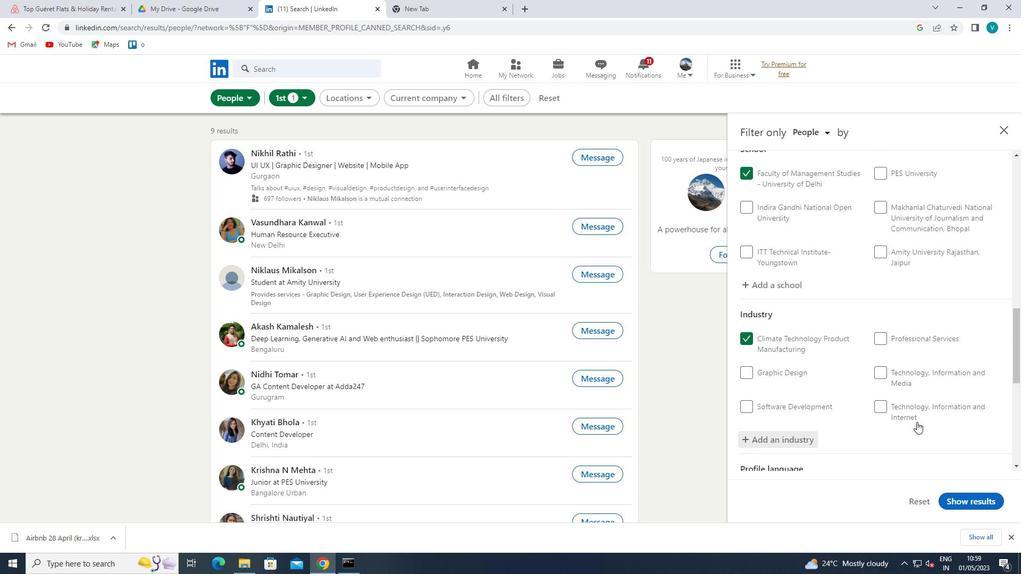 
Action: Mouse moved to (917, 419)
Screenshot: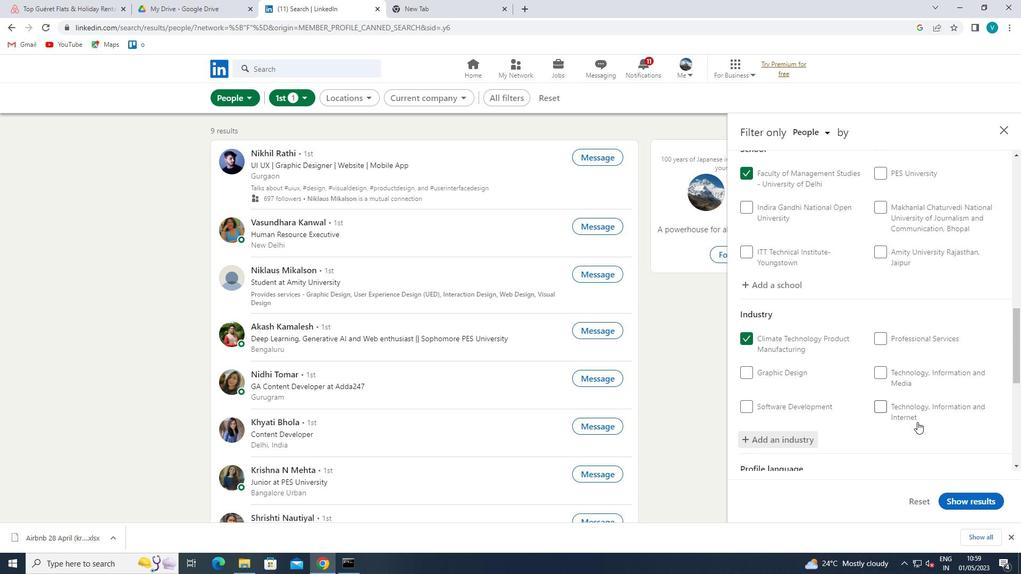 
Action: Mouse scrolled (917, 418) with delta (0, 0)
Screenshot: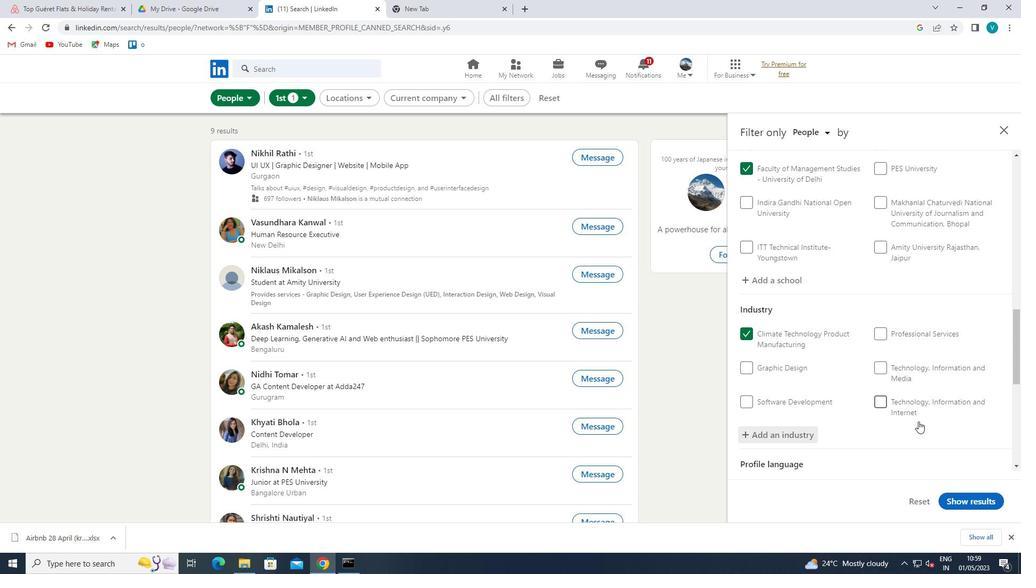 
Action: Mouse scrolled (917, 418) with delta (0, 0)
Screenshot: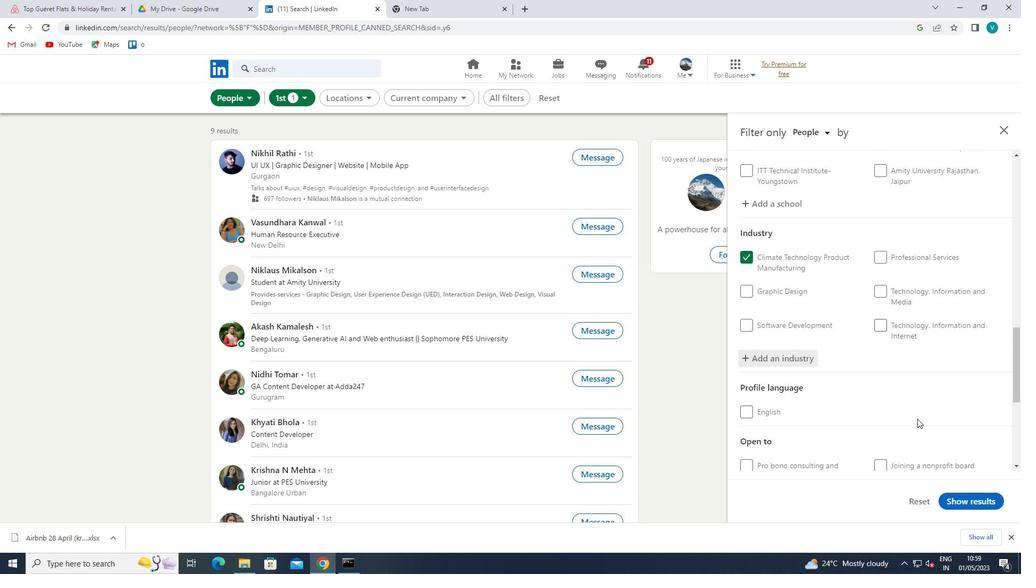 
Action: Mouse scrolled (917, 418) with delta (0, 0)
Screenshot: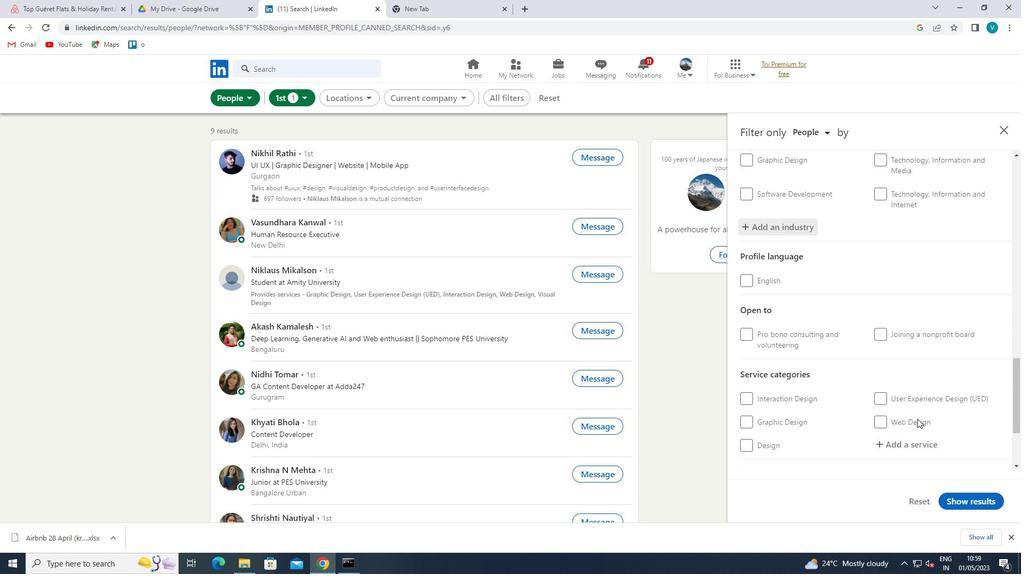 
Action: Mouse moved to (932, 395)
Screenshot: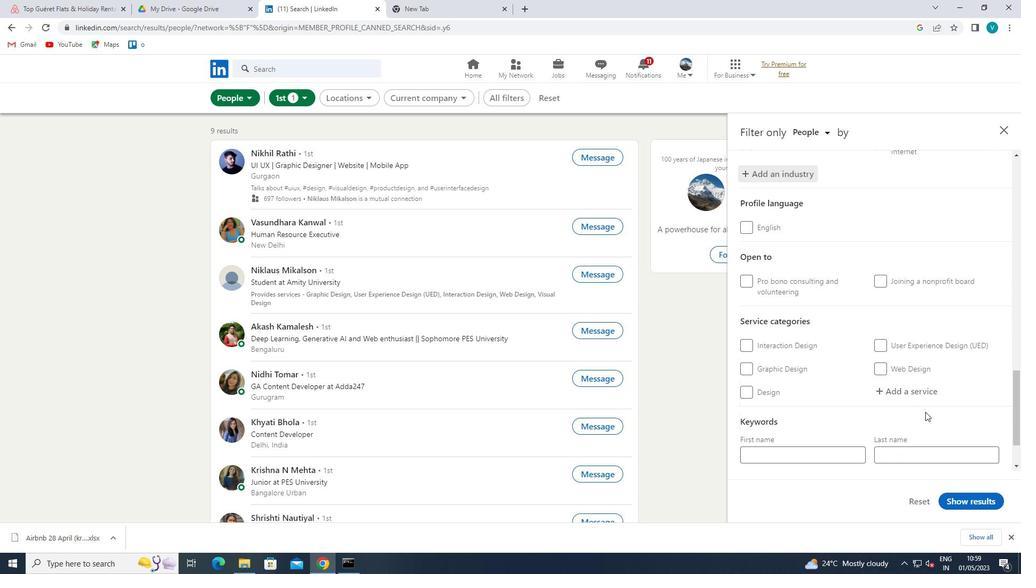 
Action: Mouse pressed left at (932, 395)
Screenshot: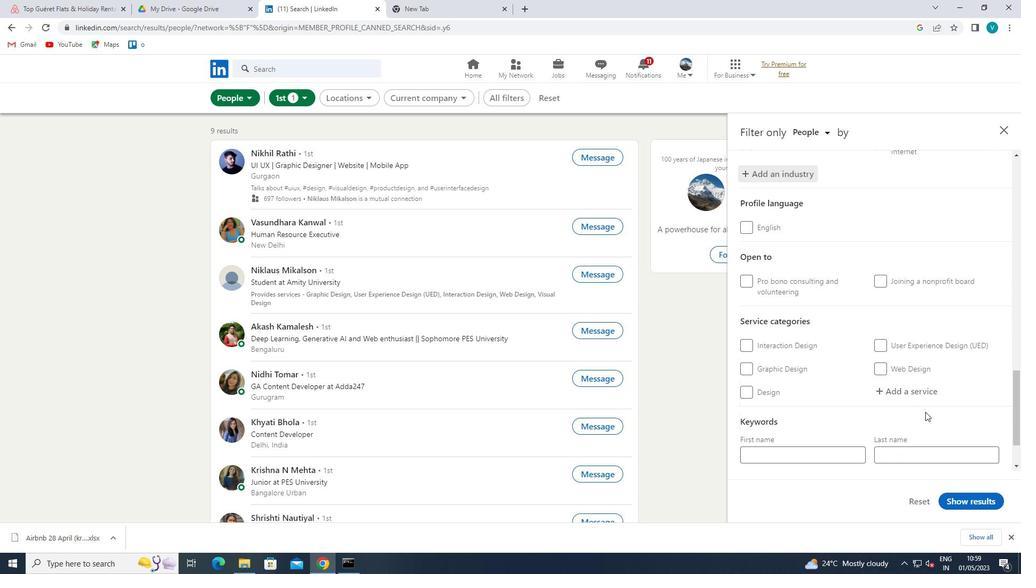 
Action: Mouse moved to (932, 395)
Screenshot: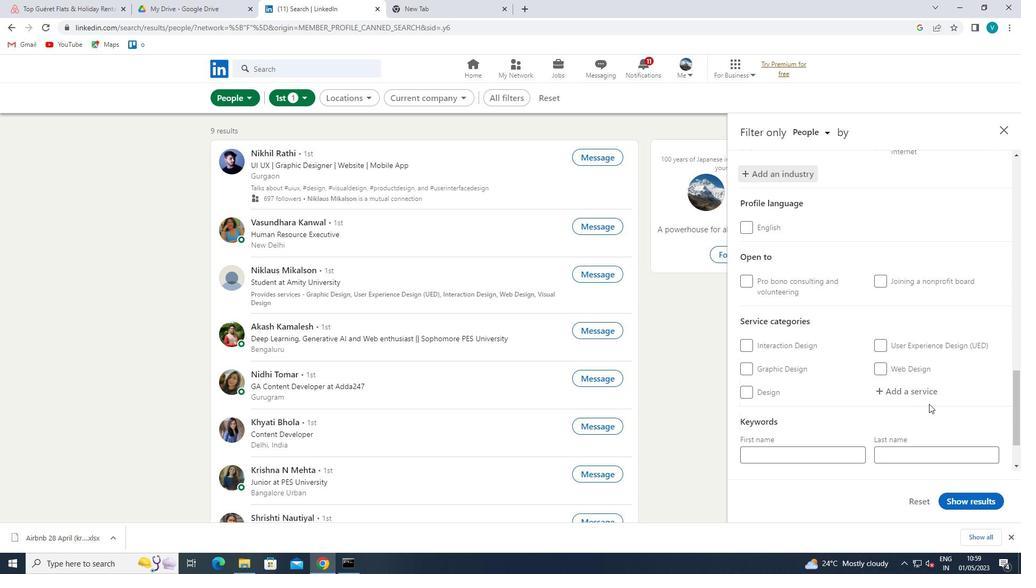 
Action: Key pressed <Key.shift>DJING<Key.space>
Screenshot: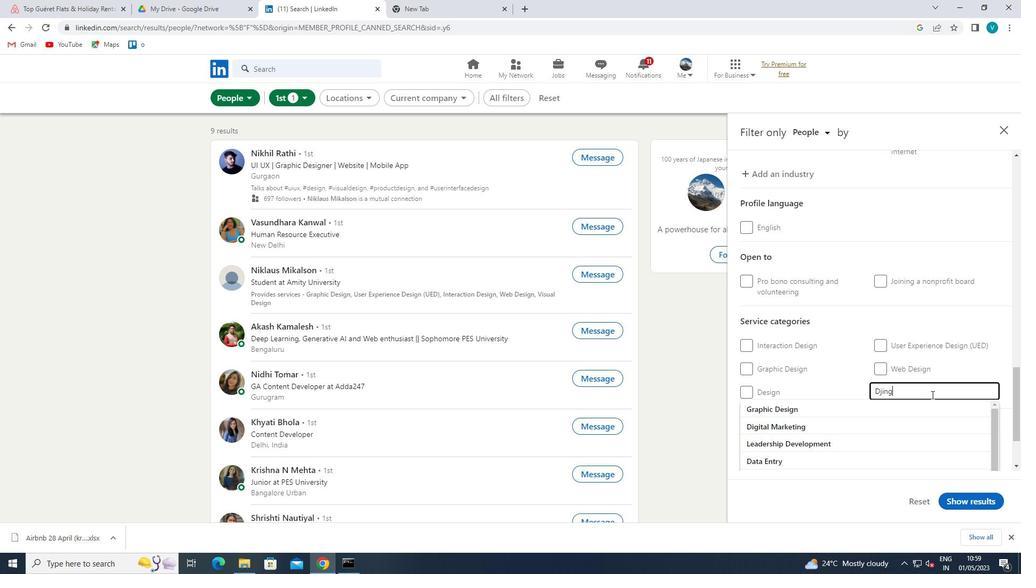 
Action: Mouse moved to (911, 407)
Screenshot: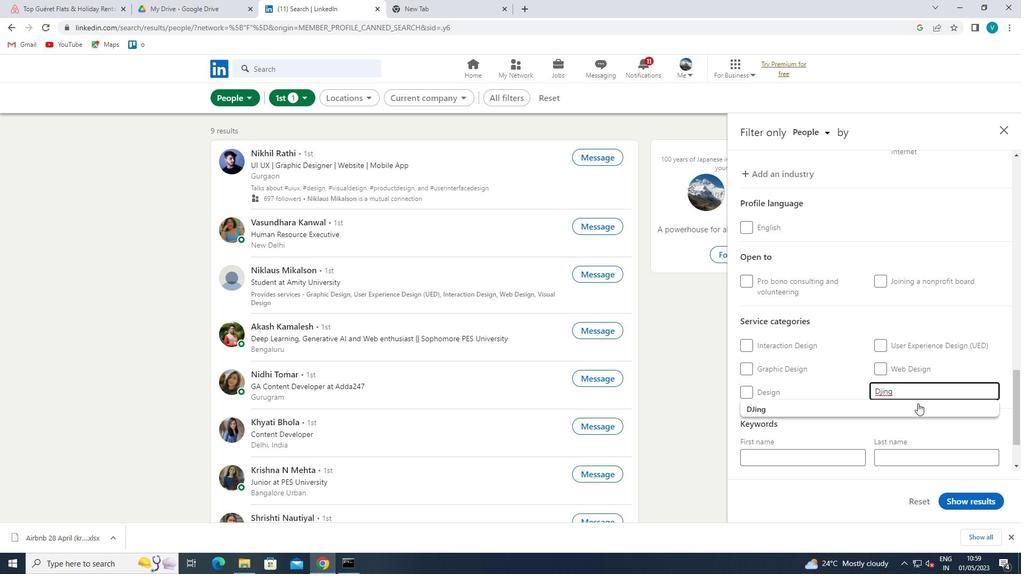 
Action: Mouse pressed left at (911, 407)
Screenshot: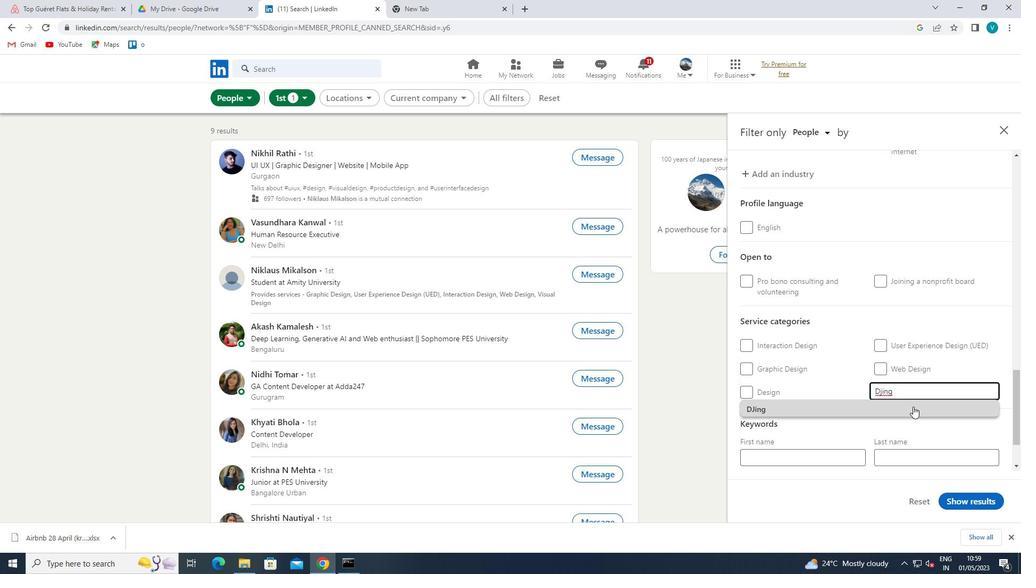 
Action: Mouse scrolled (911, 407) with delta (0, 0)
Screenshot: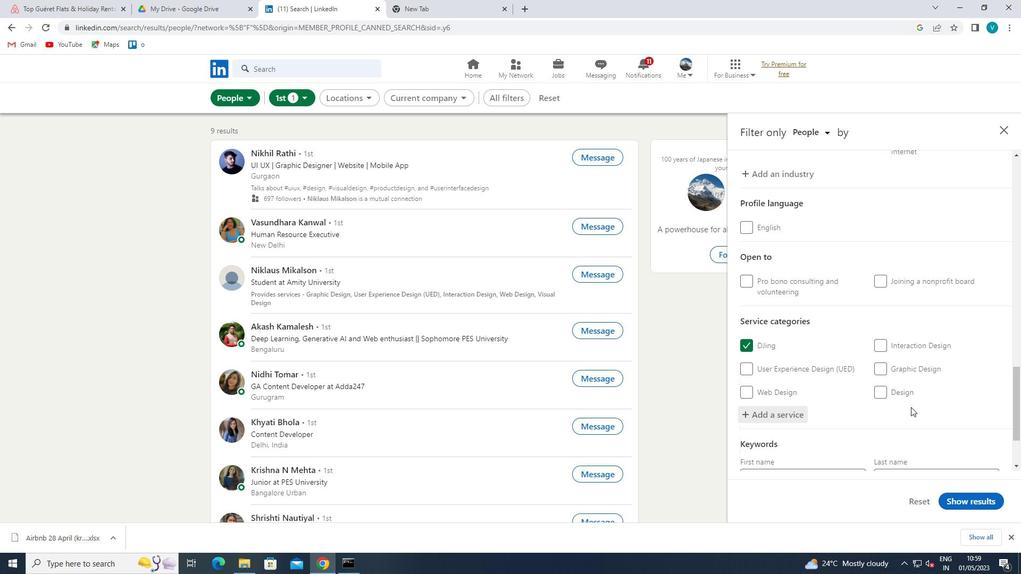 
Action: Mouse moved to (911, 408)
Screenshot: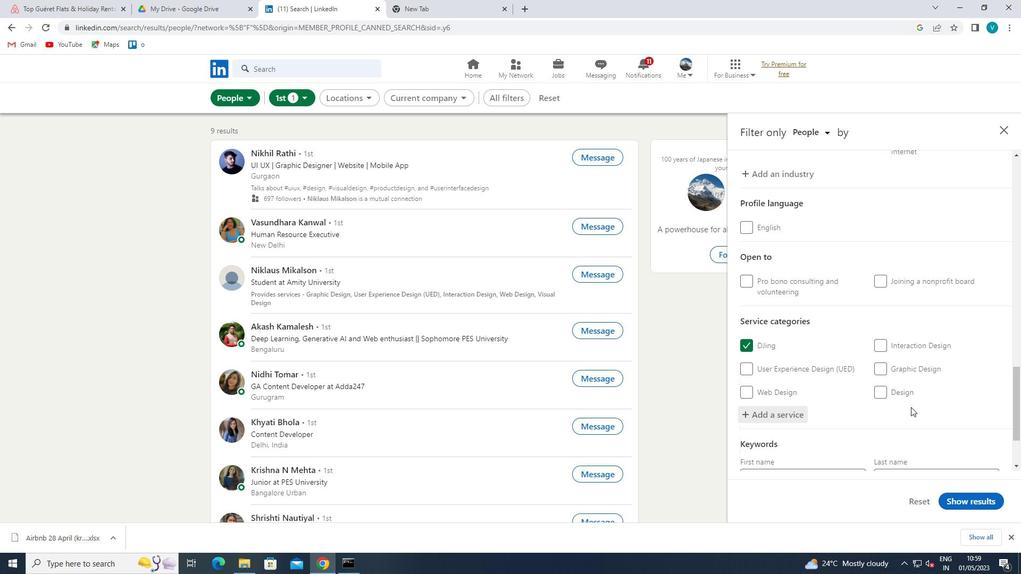 
Action: Mouse scrolled (911, 407) with delta (0, 0)
Screenshot: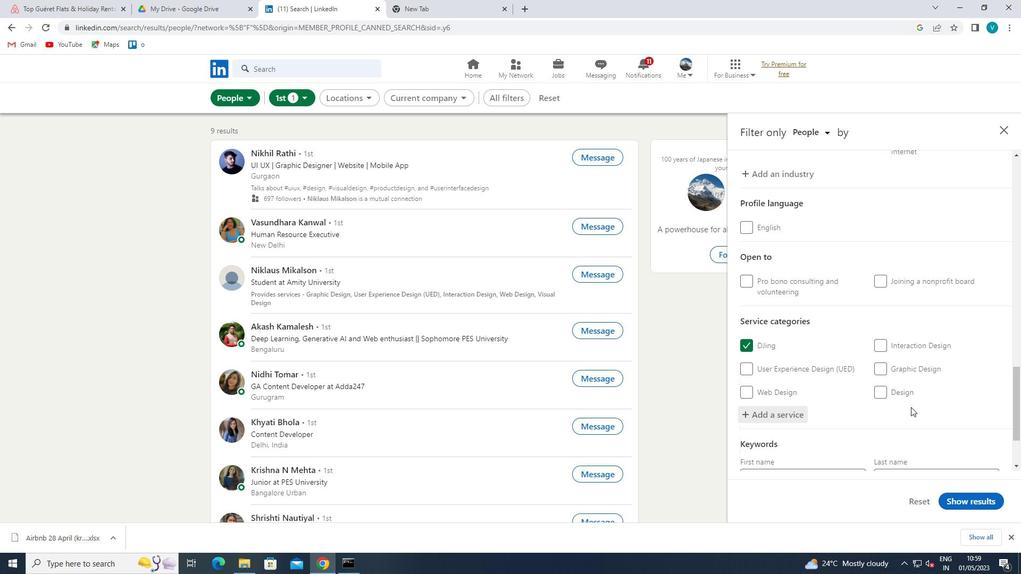 
Action: Mouse moved to (831, 426)
Screenshot: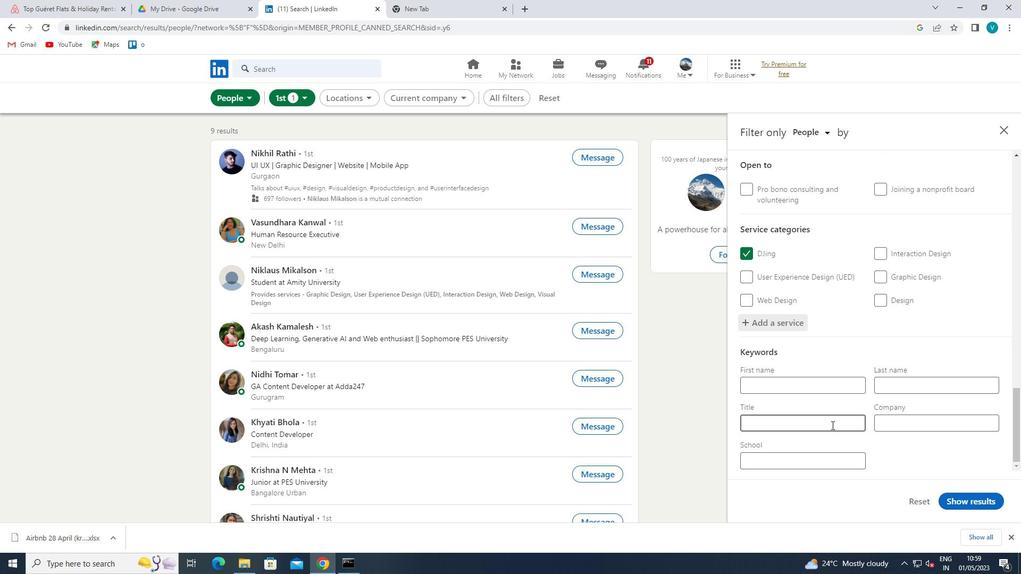 
Action: Mouse pressed left at (831, 426)
Screenshot: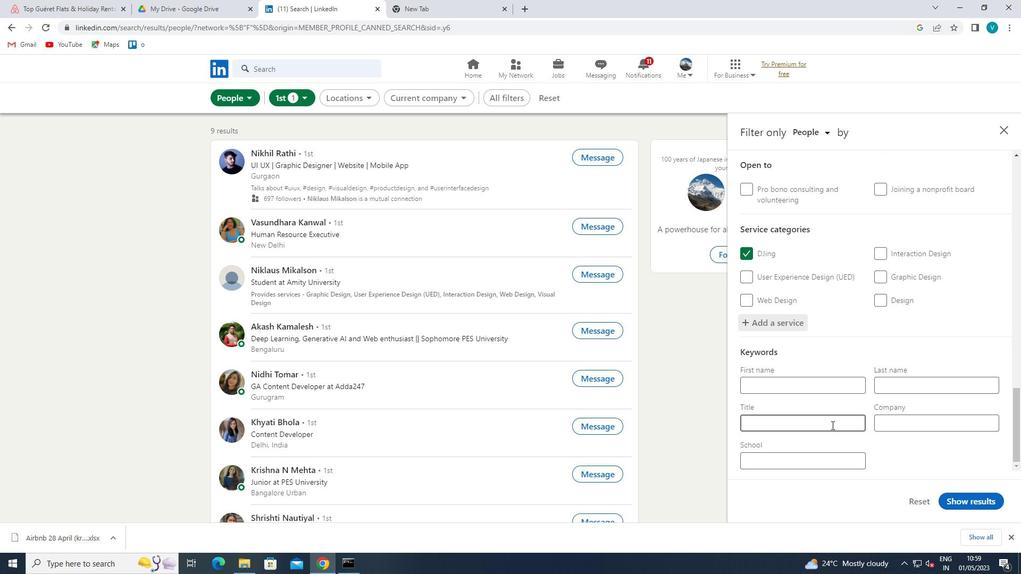 
Action: Key pressed <Key.shift>DIFGI<Key.backspace><Key.backspace><Key.backspace>GITAL<Key.space><Key.shift><Key.shift><Key.shift><Key.shift>MARKETING<Key.space><Key.shift>MANF<Key.backspace>AGER
Screenshot: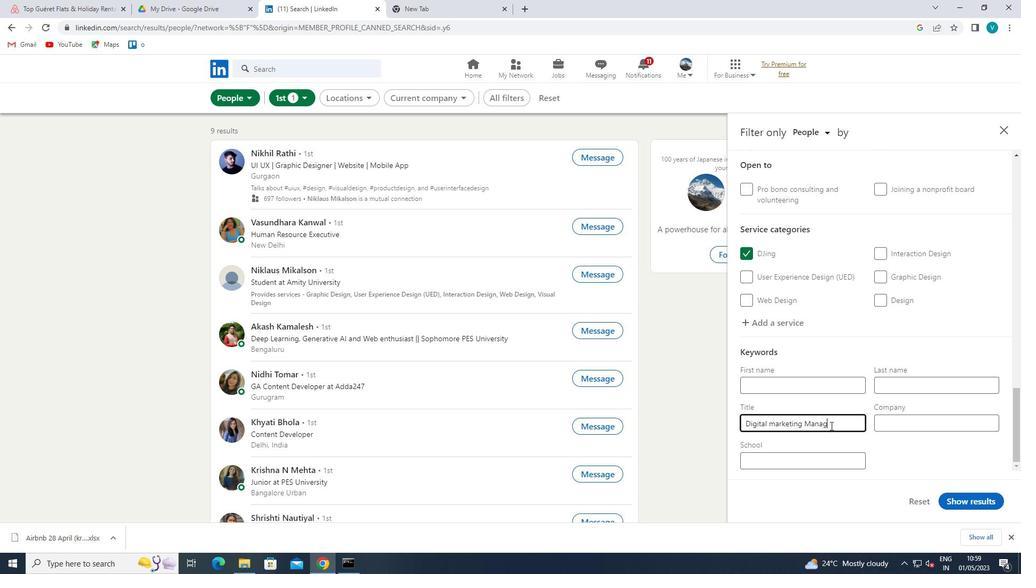 
Action: Mouse moved to (776, 428)
Screenshot: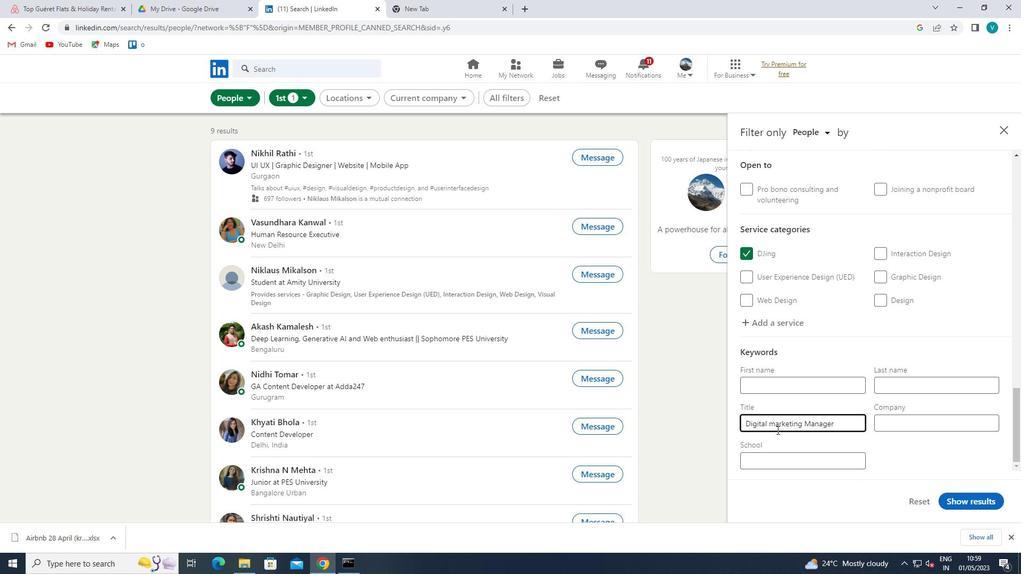 
Action: Mouse pressed left at (776, 428)
Screenshot: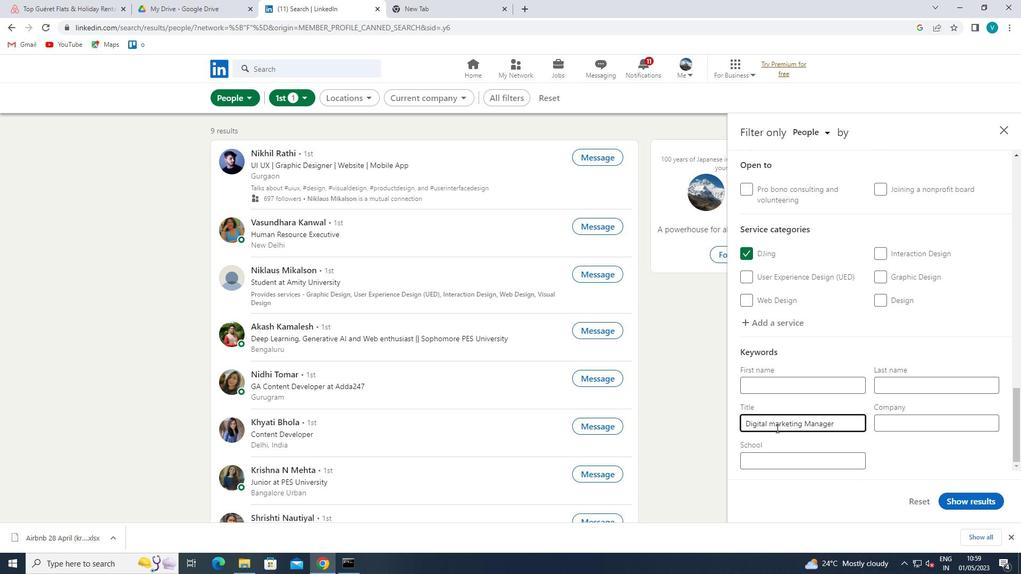 
Action: Key pressed <Key.backspace><Key.shift>M
Screenshot: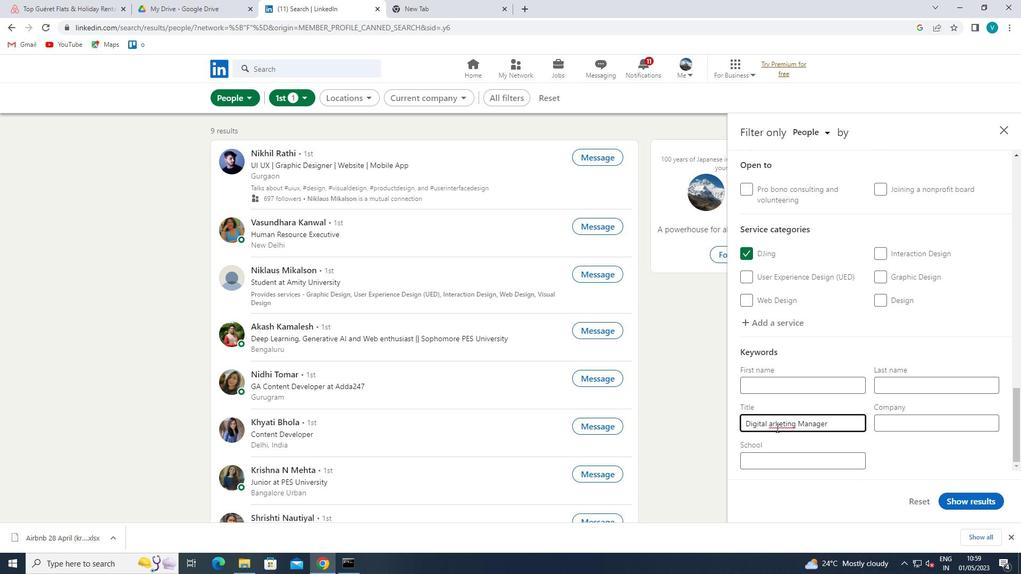 
Action: Mouse moved to (966, 495)
Screenshot: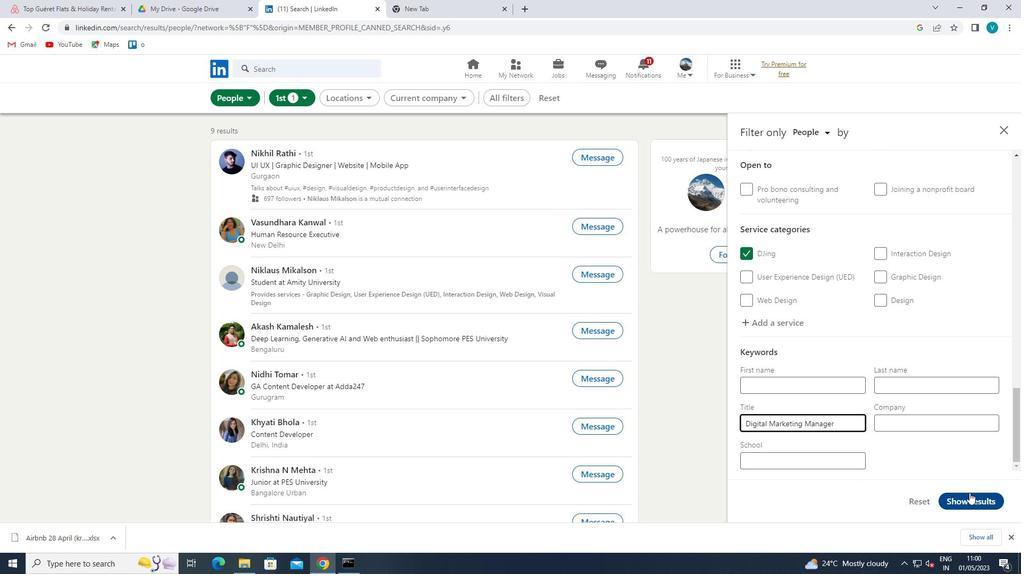 
Action: Mouse pressed left at (966, 495)
Screenshot: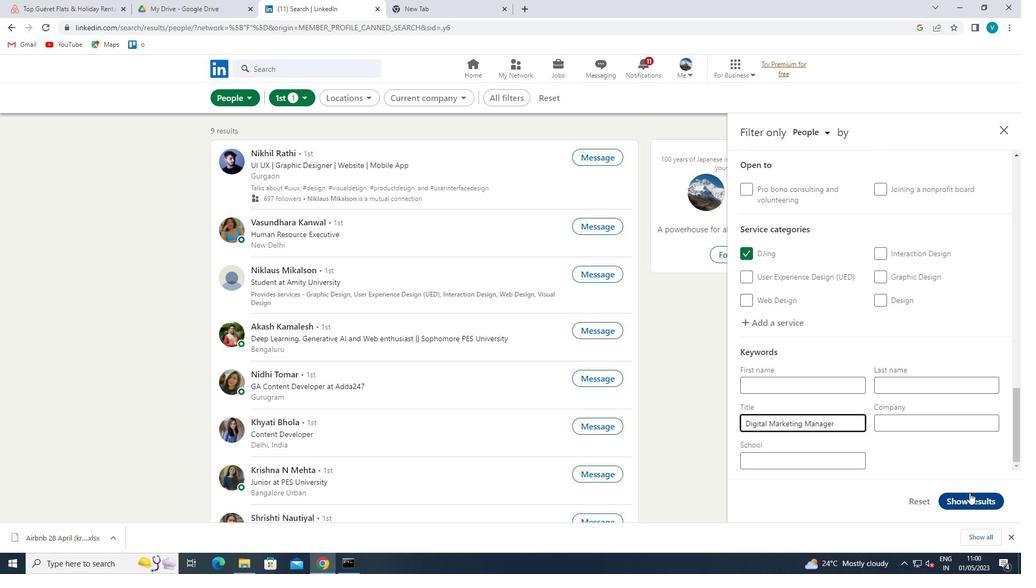 
